 Task: In the Contact  Audrey_Davis@macys.com, Log Whatsapp with description: 'Engaged in a WhatsApp conversation with a lead regarding their specific needs.'; Add date: '8 September, 2023', attach the document: Terms_and_conditions.doc. Logged in from softage.10@softage.net
Action: Mouse moved to (70, 74)
Screenshot: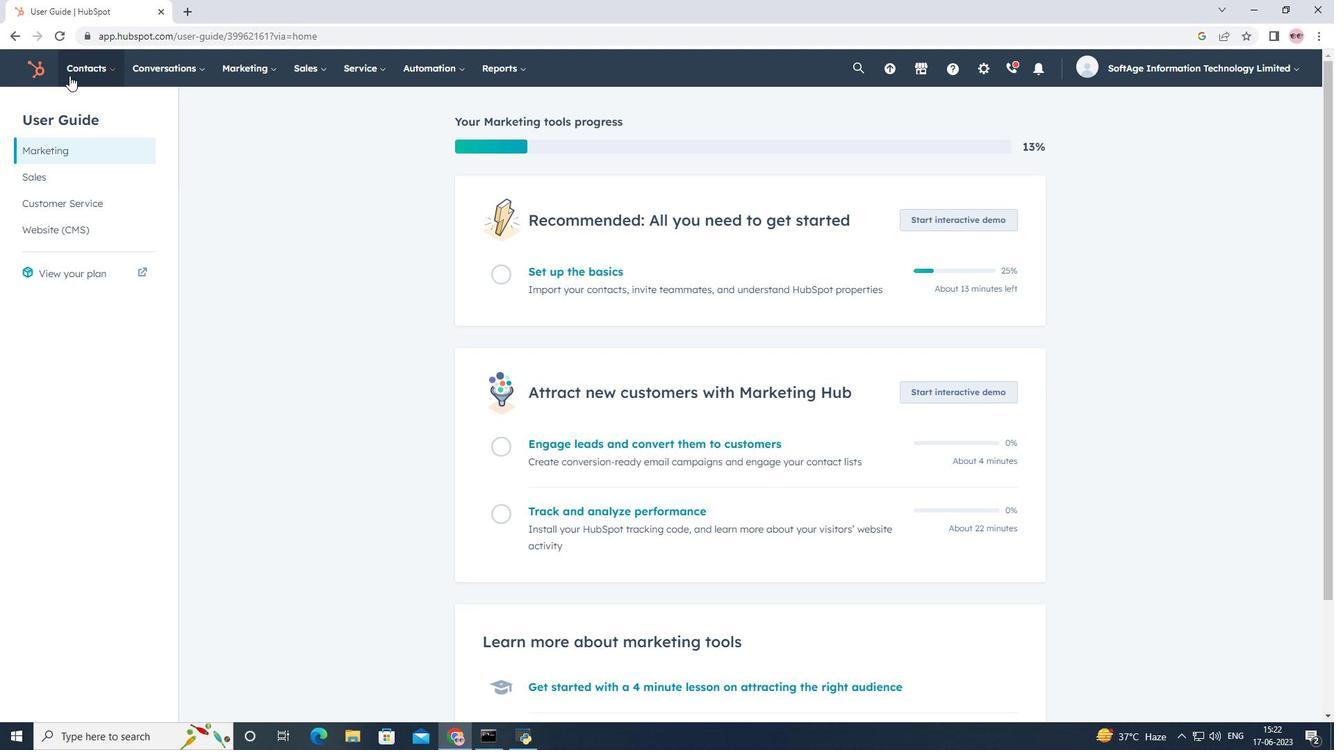 
Action: Mouse pressed left at (70, 74)
Screenshot: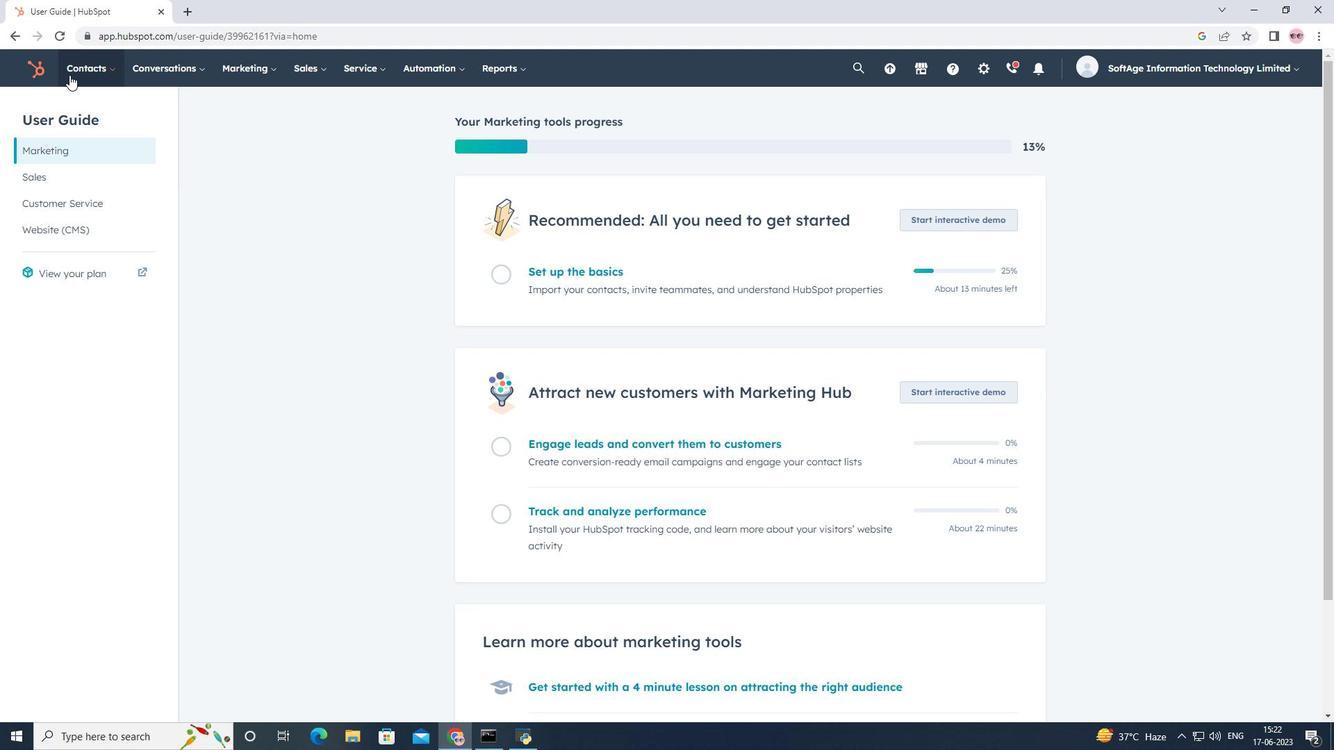 
Action: Mouse moved to (95, 118)
Screenshot: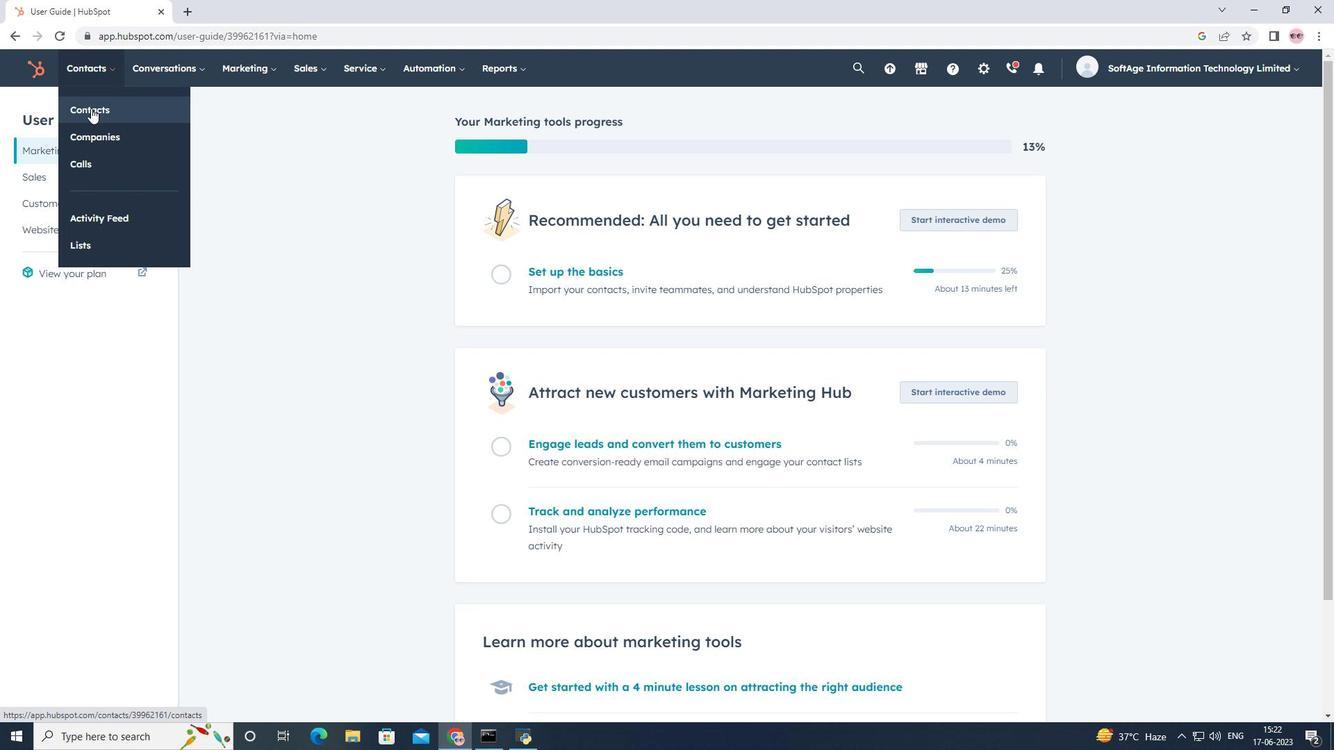 
Action: Mouse pressed left at (95, 118)
Screenshot: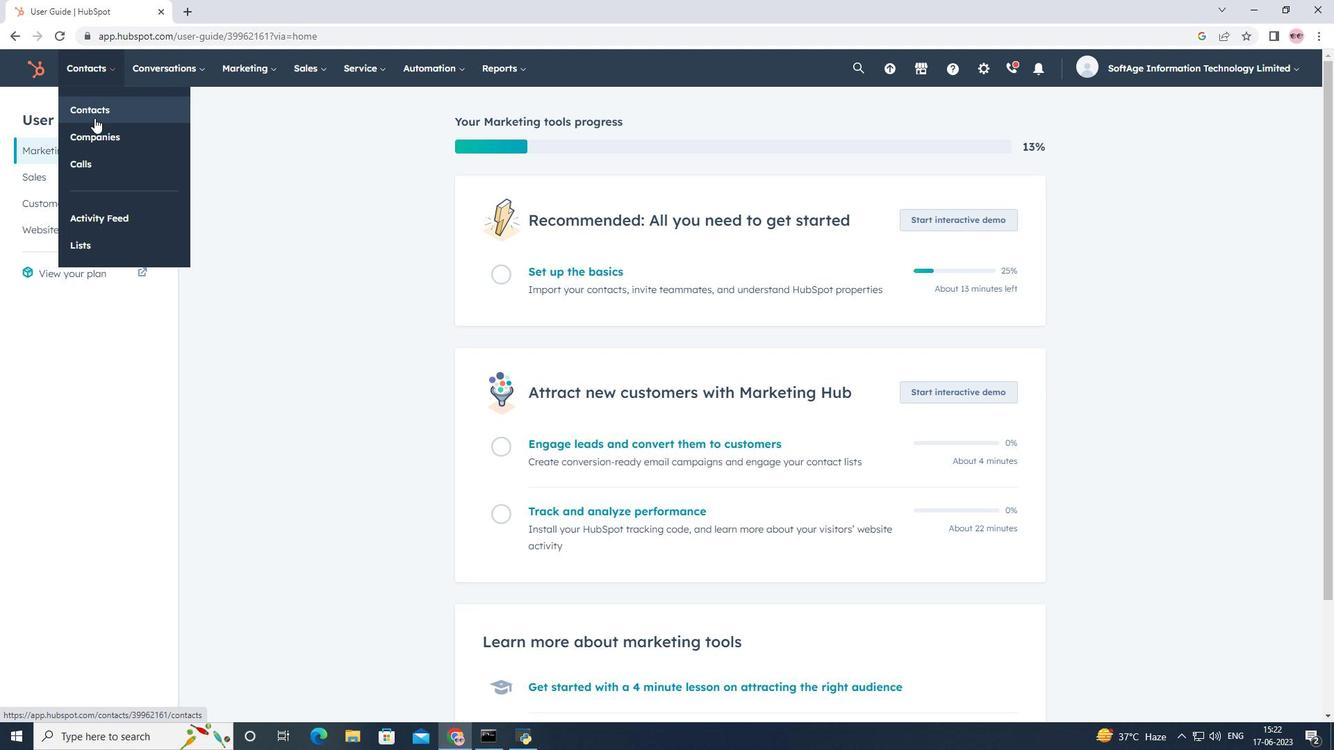 
Action: Mouse moved to (107, 223)
Screenshot: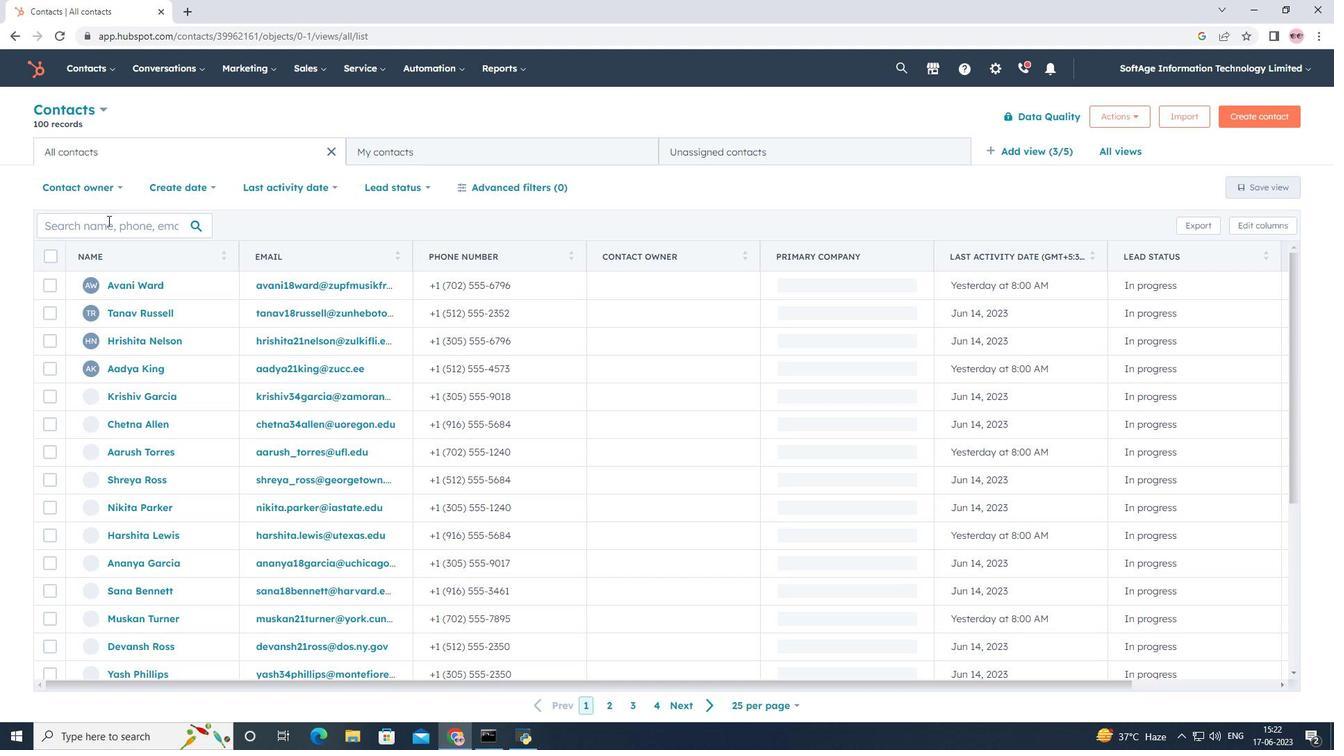 
Action: Mouse pressed left at (107, 223)
Screenshot: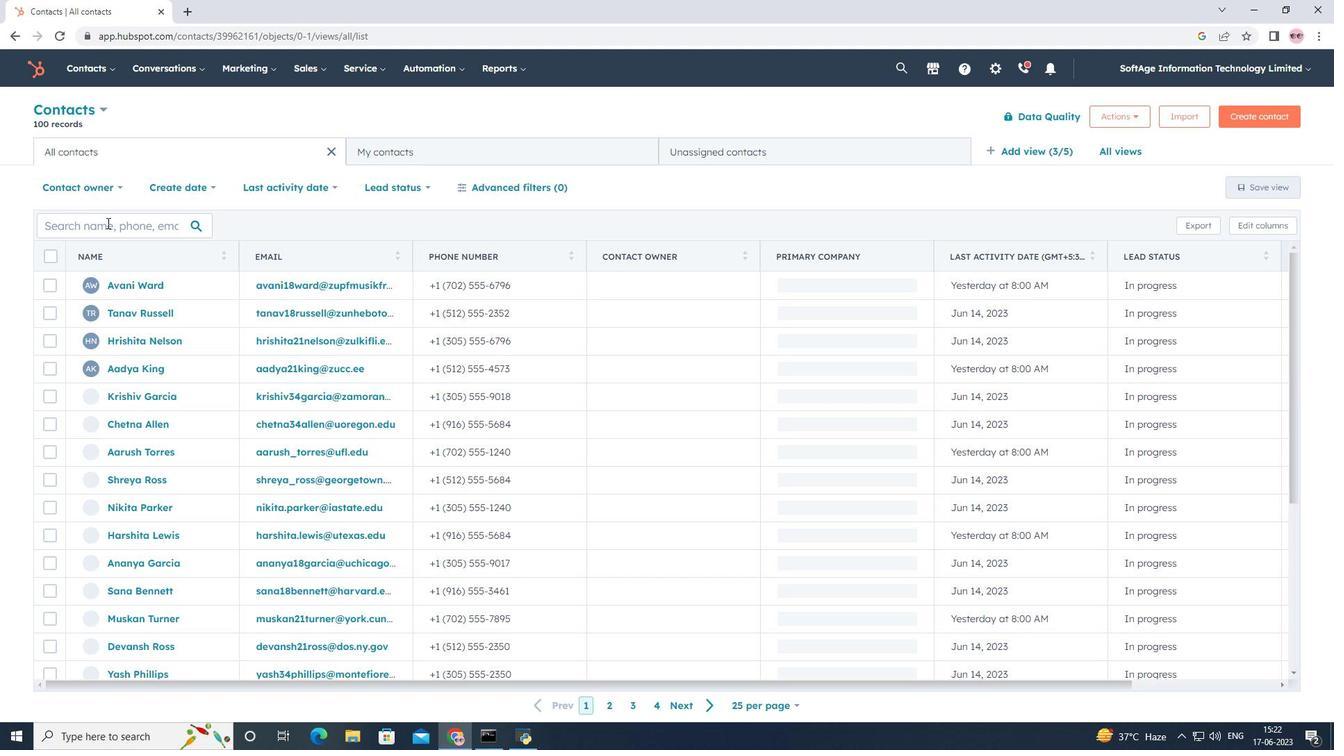 
Action: Key pressed <Key.shift>Audrey<Key.shift><Key.shift><Key.shift><Key.shift><Key.shift><Key.shift>_
Screenshot: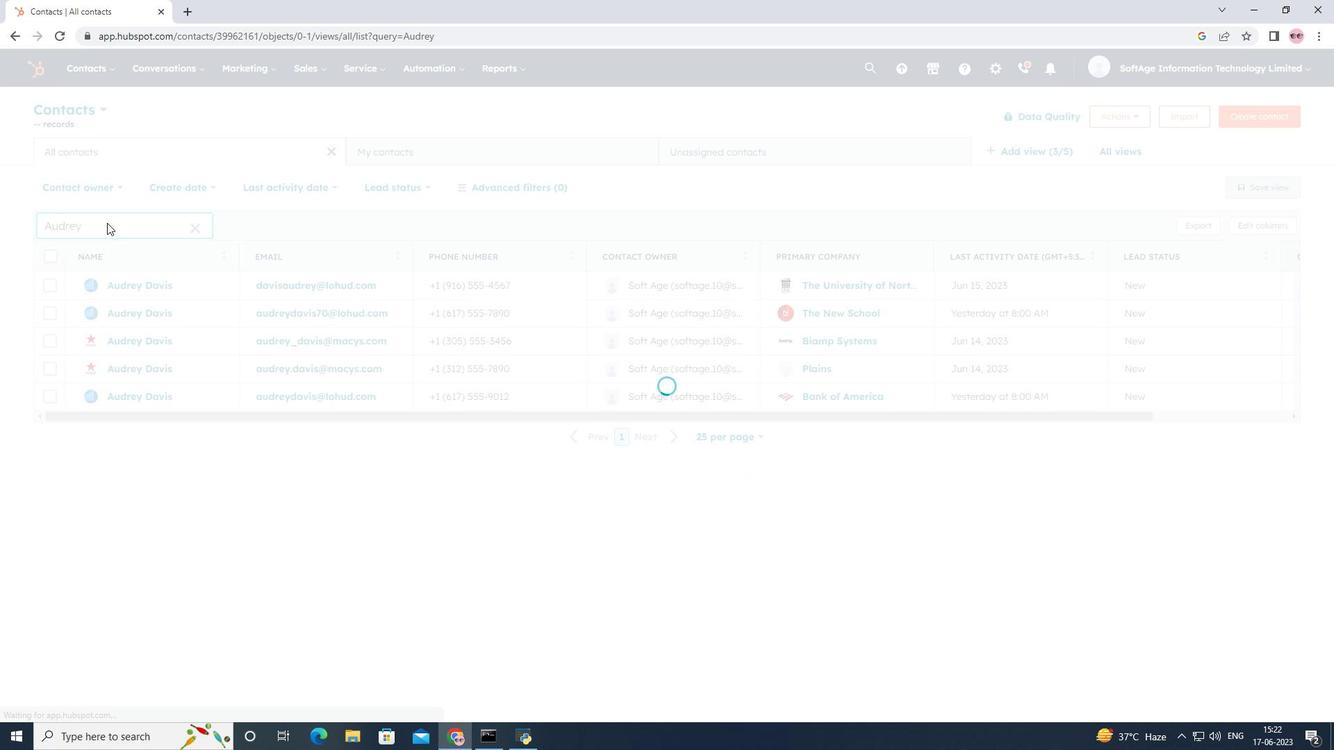 
Action: Mouse moved to (107, 223)
Screenshot: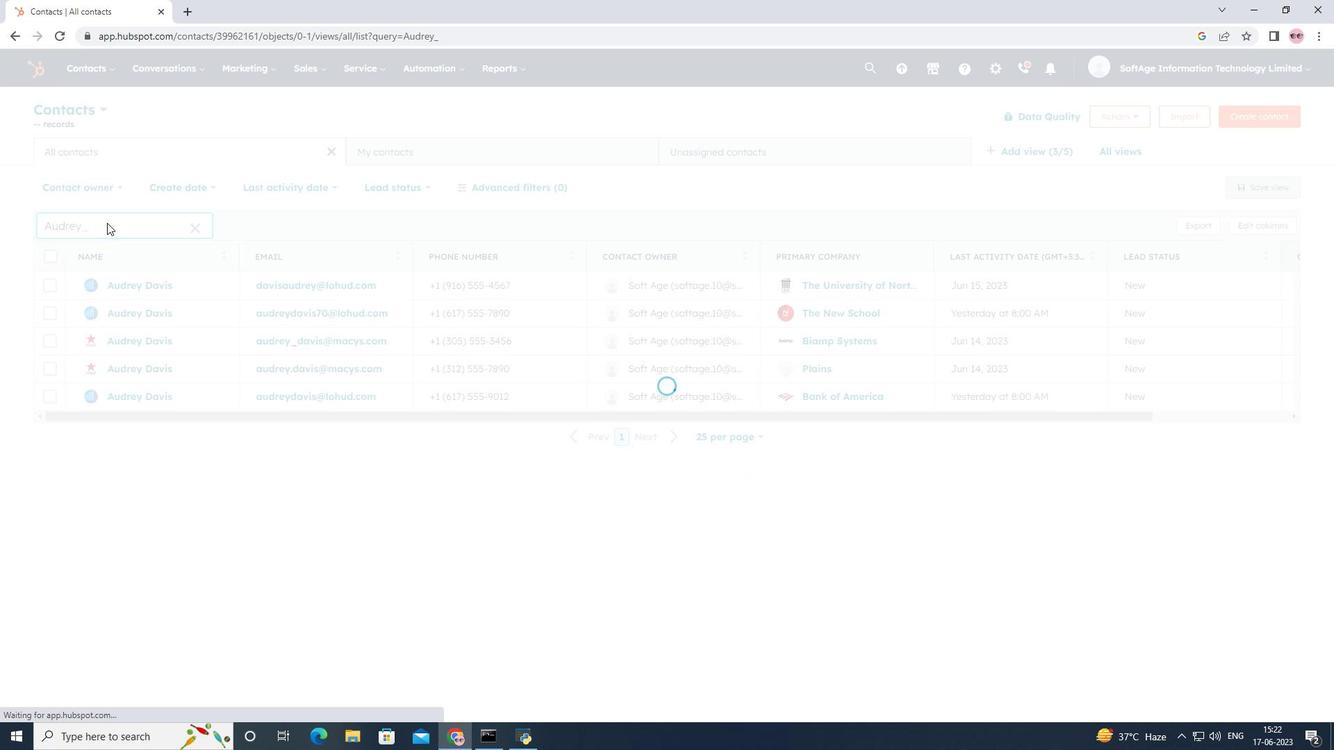 
Action: Key pressed <Key.shift><Key.shift><Key.shift><Key.shift><Key.shift><Key.shift><Key.shift><Key.shift><Key.shift><Key.shift><Key.shift><Key.shift><Key.shift><Key.shift>Davis<Key.shift>@macys.com
Screenshot: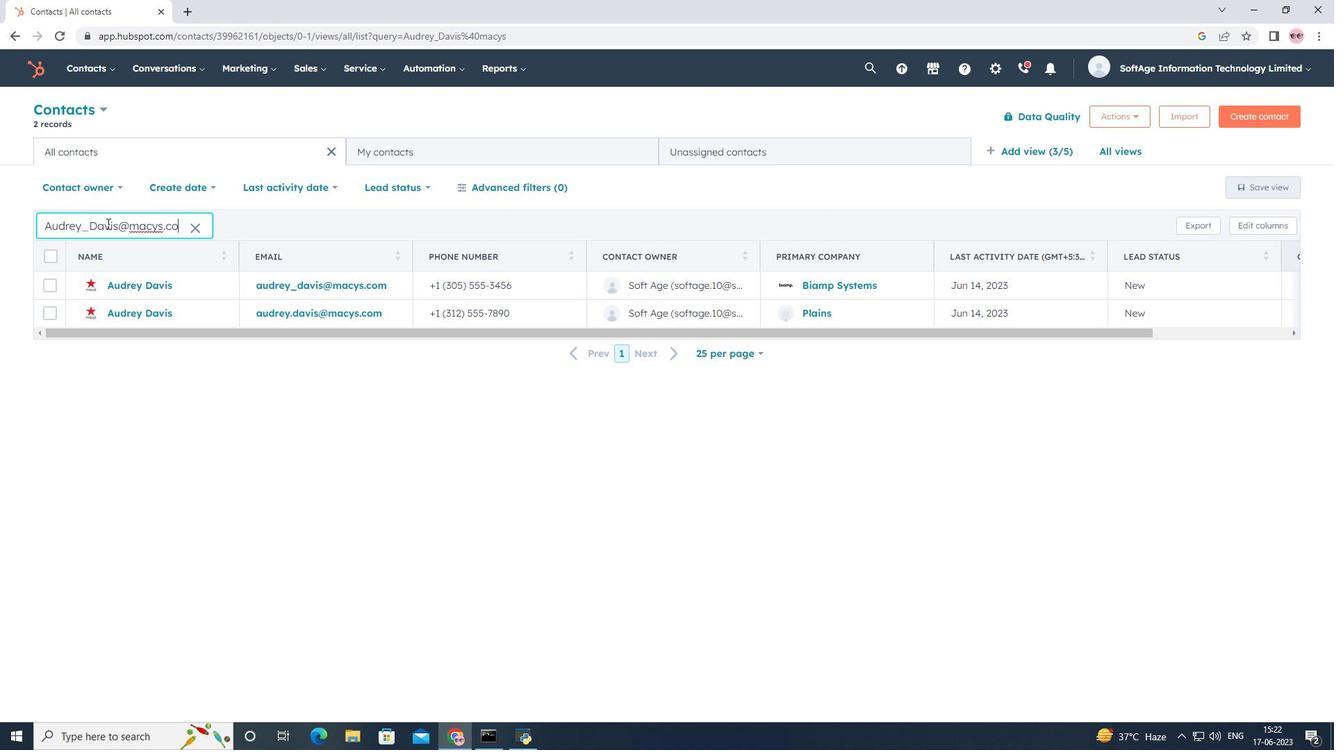 
Action: Mouse moved to (117, 282)
Screenshot: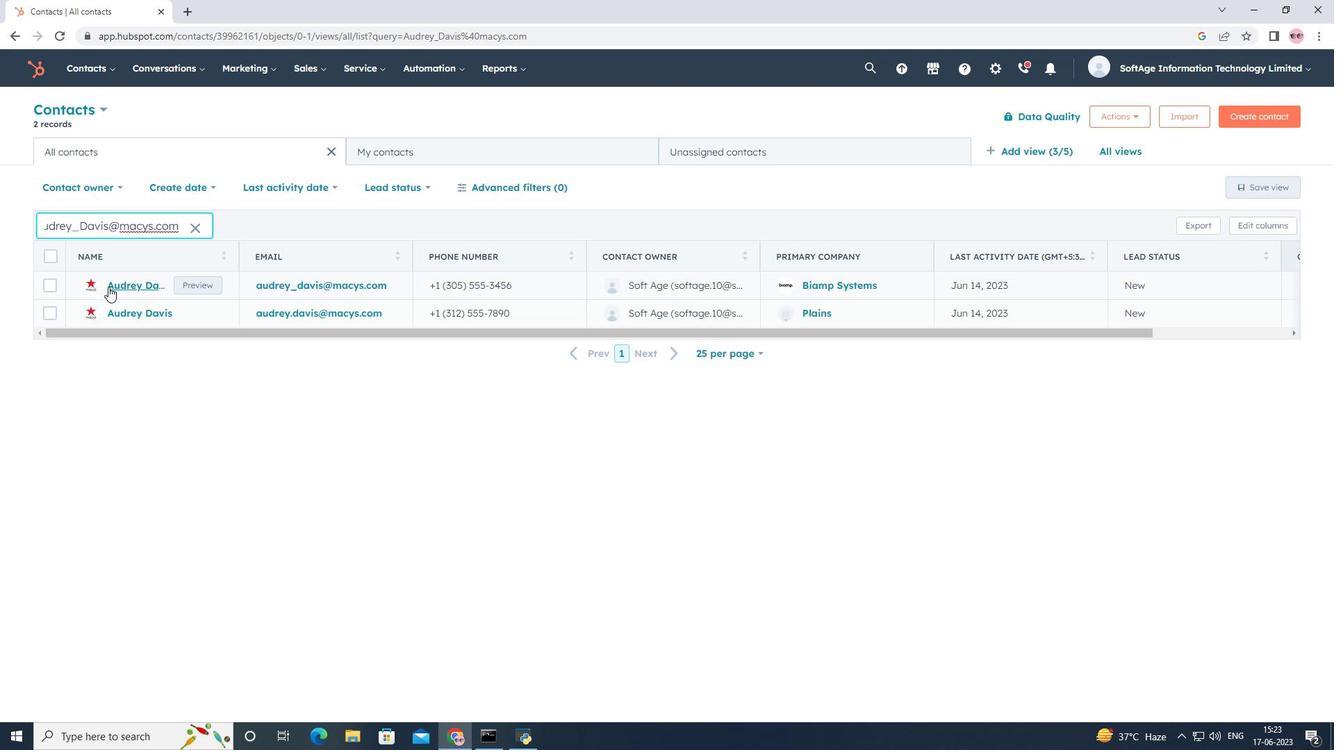 
Action: Mouse pressed left at (117, 282)
Screenshot: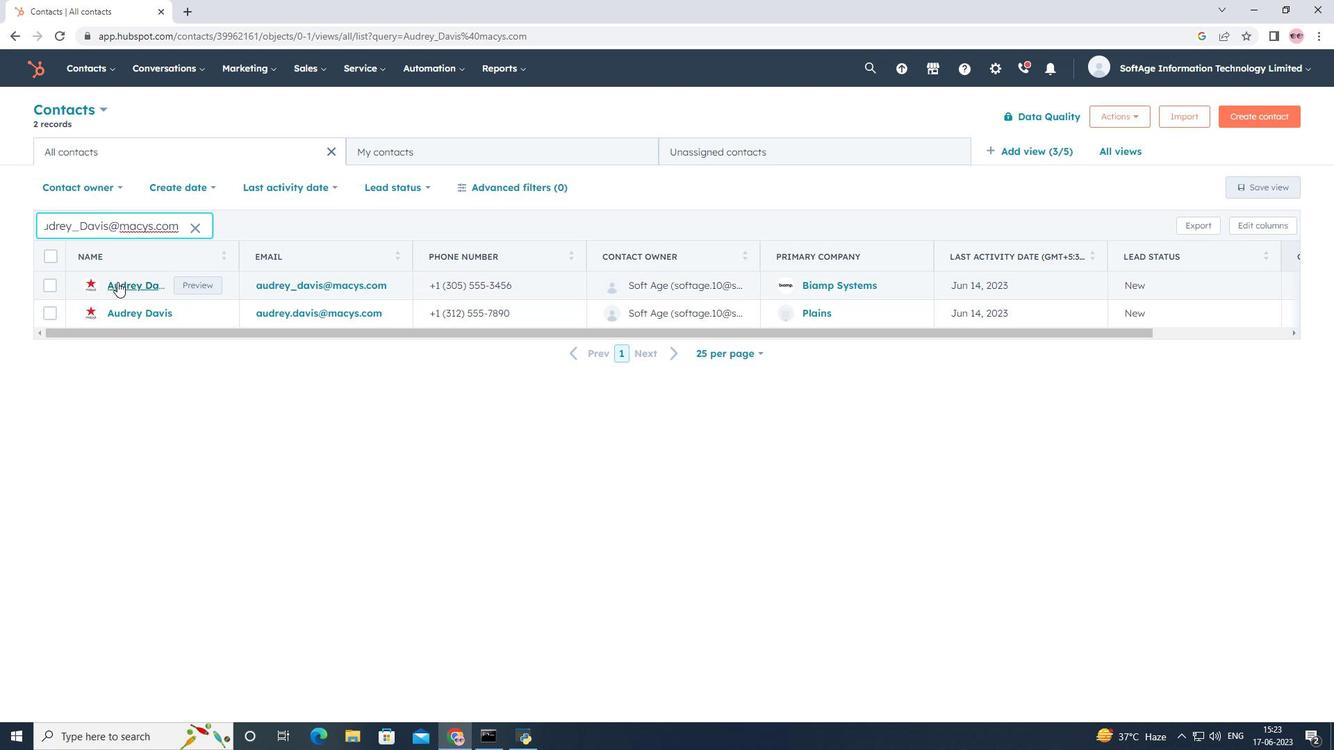 
Action: Mouse moved to (268, 220)
Screenshot: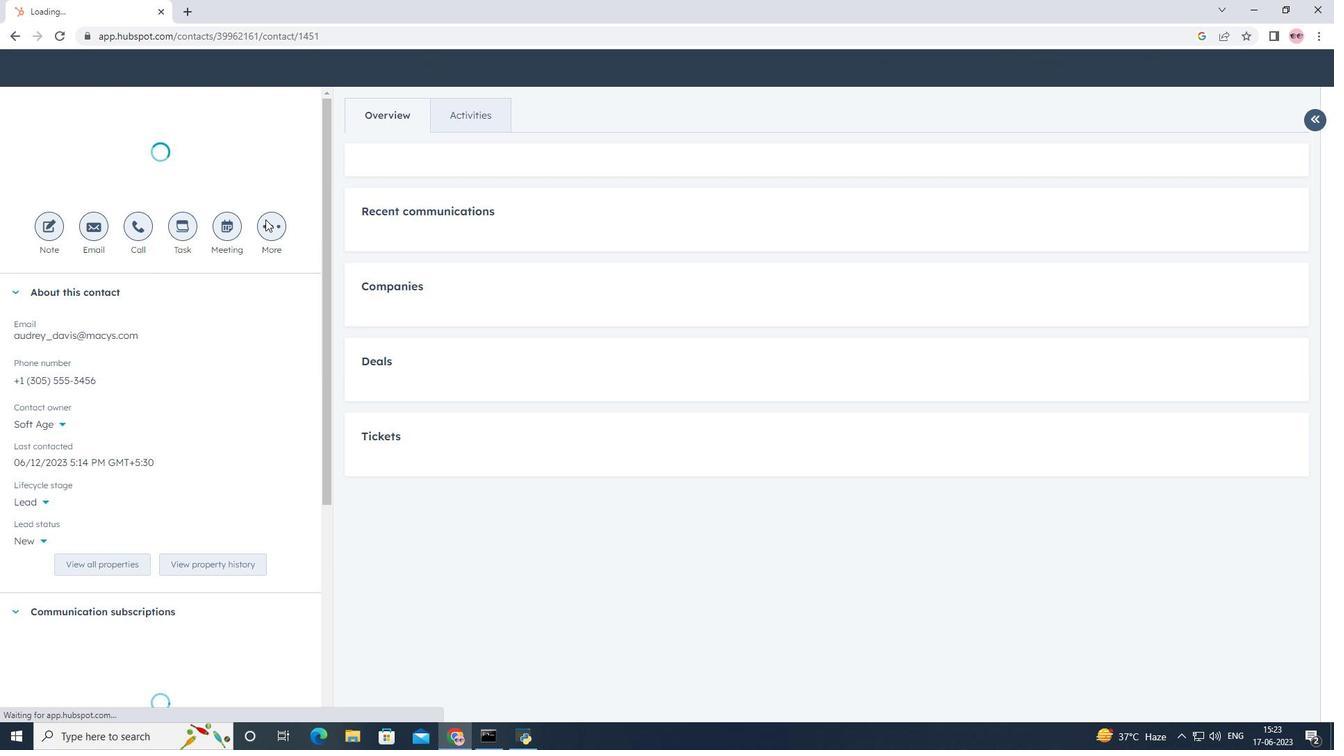 
Action: Mouse pressed left at (268, 220)
Screenshot: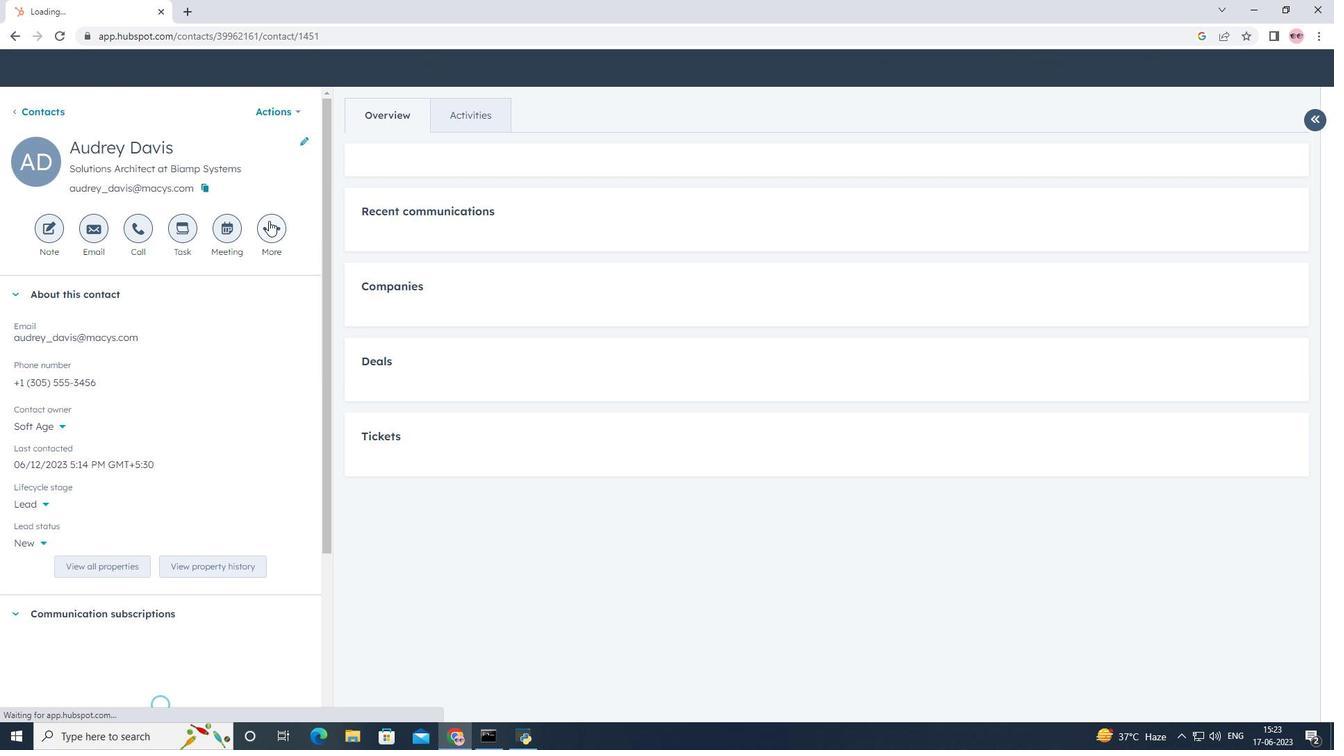 
Action: Mouse moved to (278, 318)
Screenshot: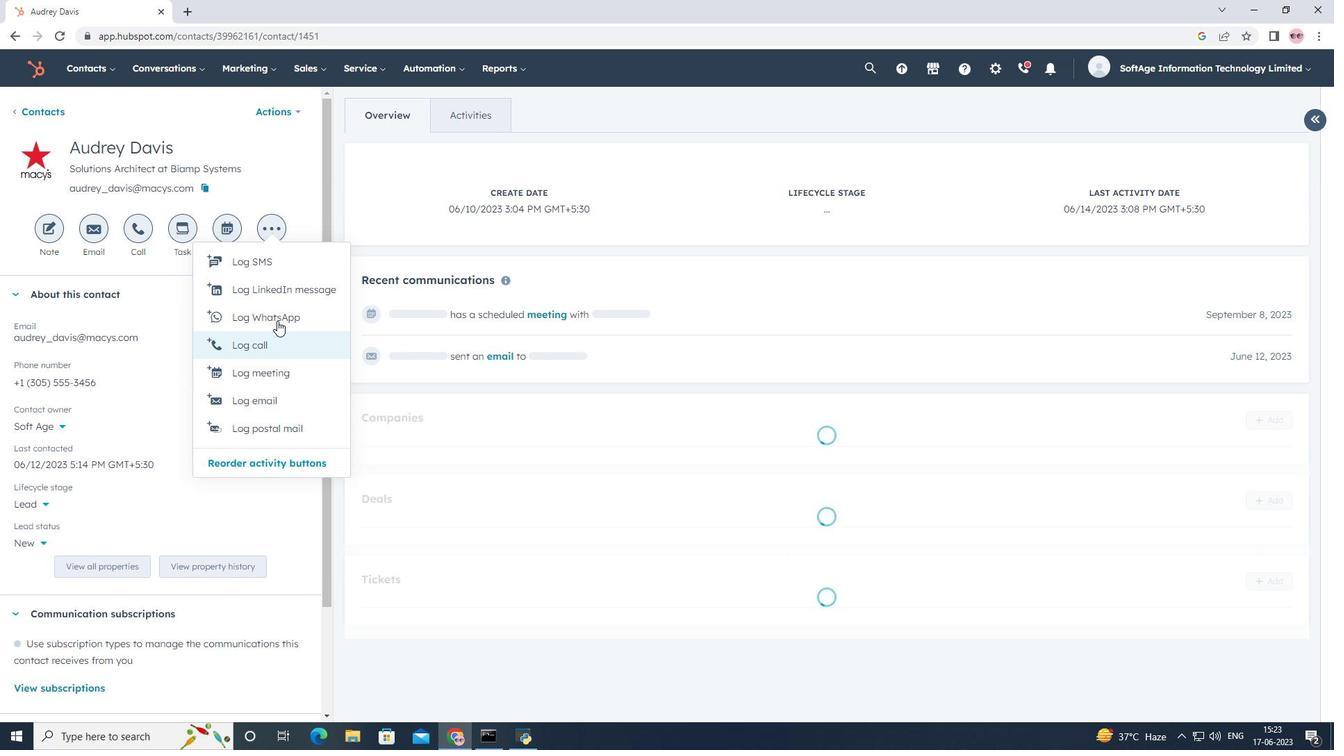 
Action: Mouse pressed left at (278, 318)
Screenshot: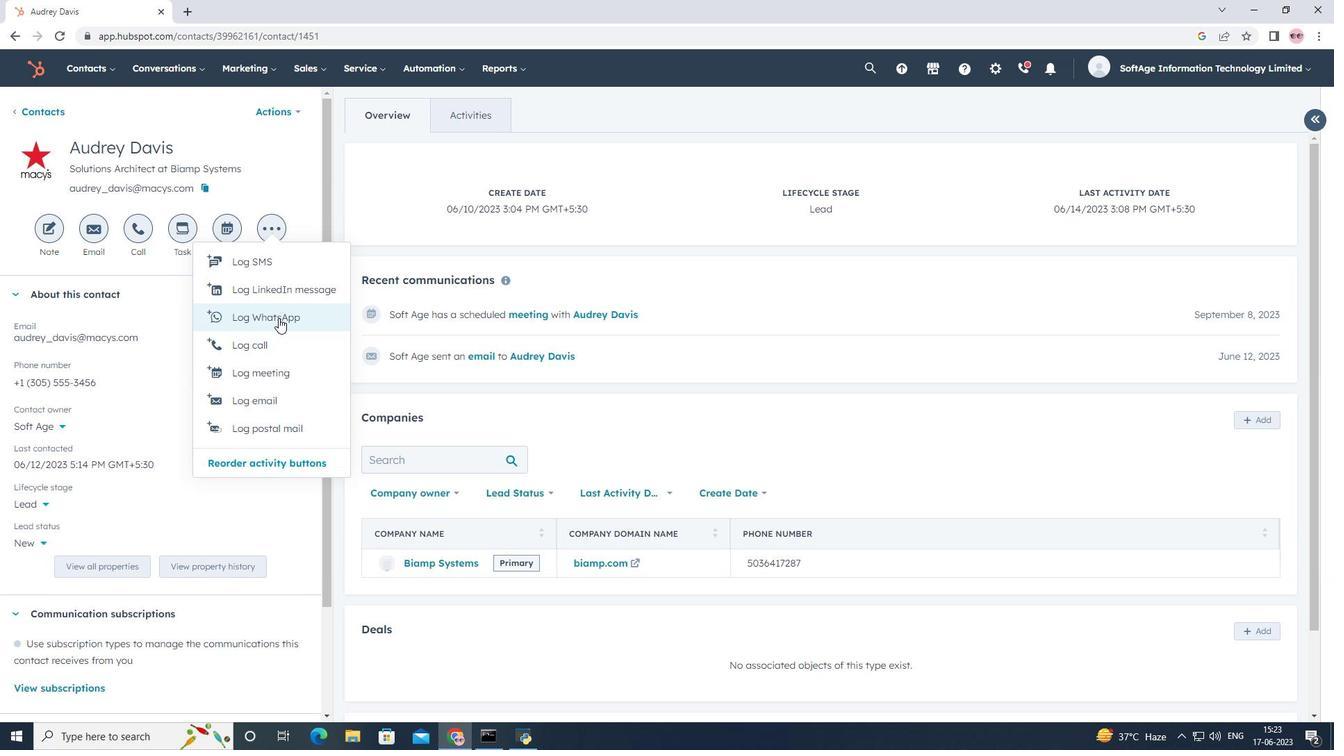 
Action: Mouse moved to (818, 534)
Screenshot: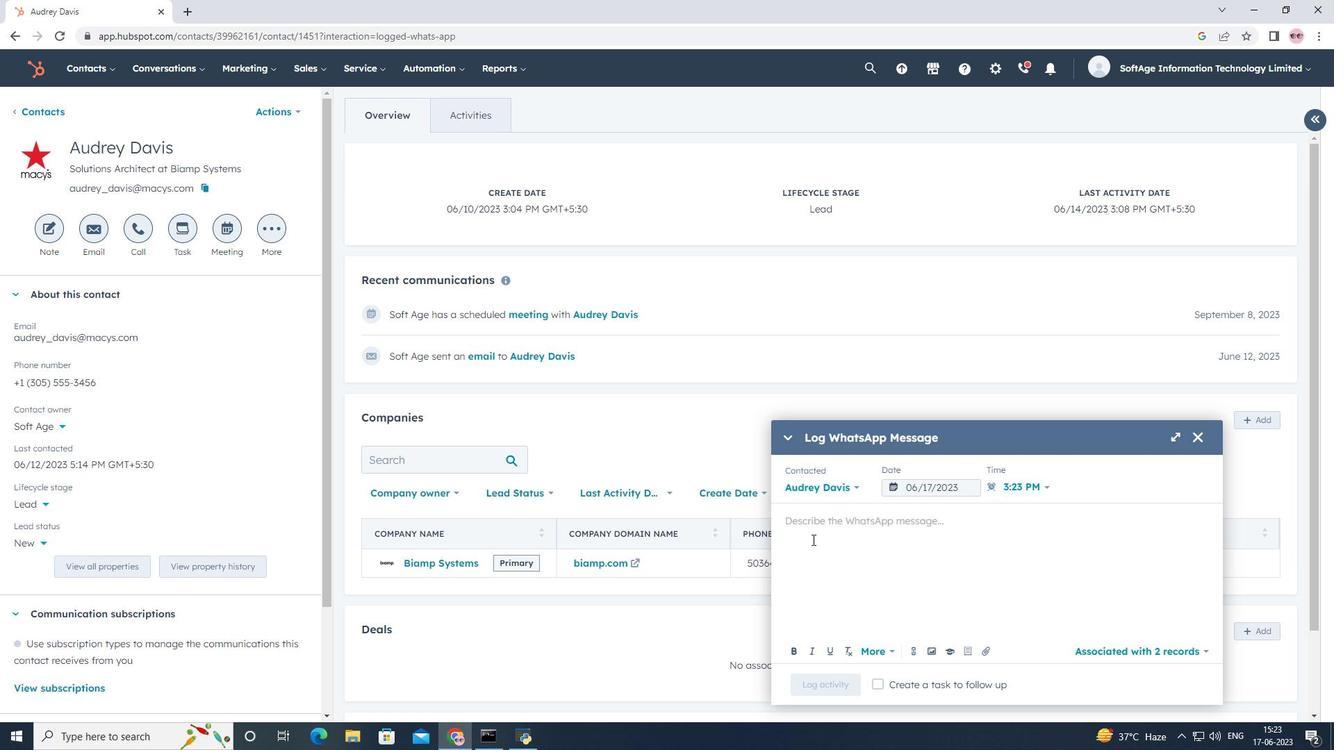 
Action: Mouse pressed left at (818, 534)
Screenshot: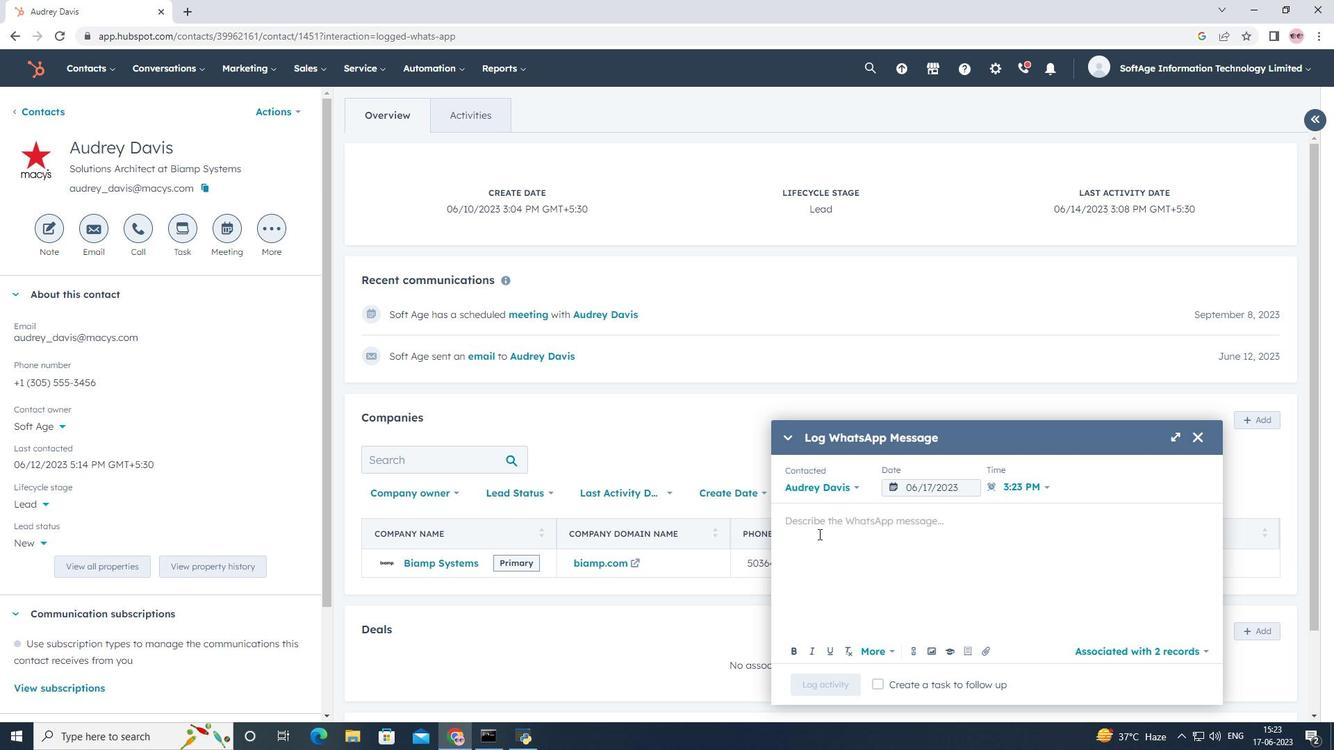 
Action: Key pressed <Key.shift>Engaged<Key.space>in<Key.space>a<Key.space><Key.shift>Whats<Key.shift>App<Key.space><Key.shift>conversation<Key.space>with<Key.space>a<Key.space>lead<Key.space><Key.shift>regarding<Key.space>their<Key.space>specific<Key.space>needs.
Screenshot: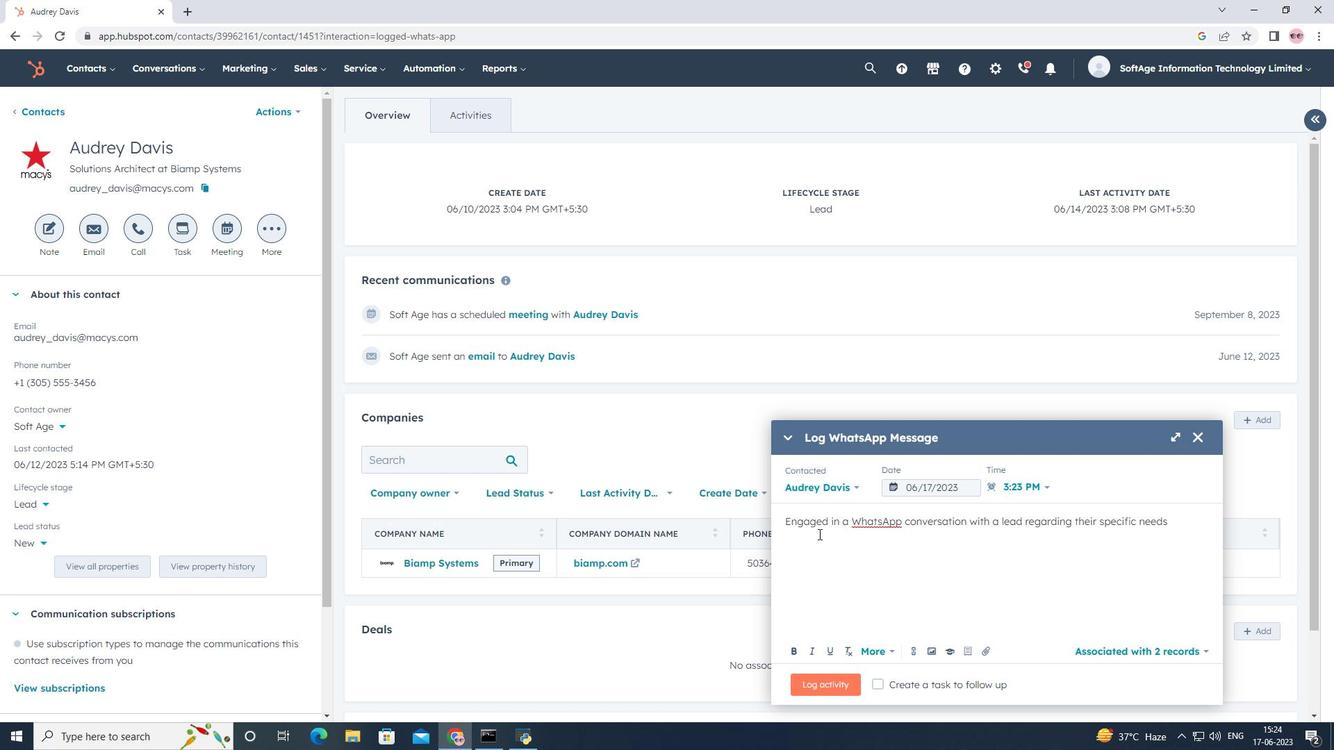 
Action: Mouse moved to (927, 489)
Screenshot: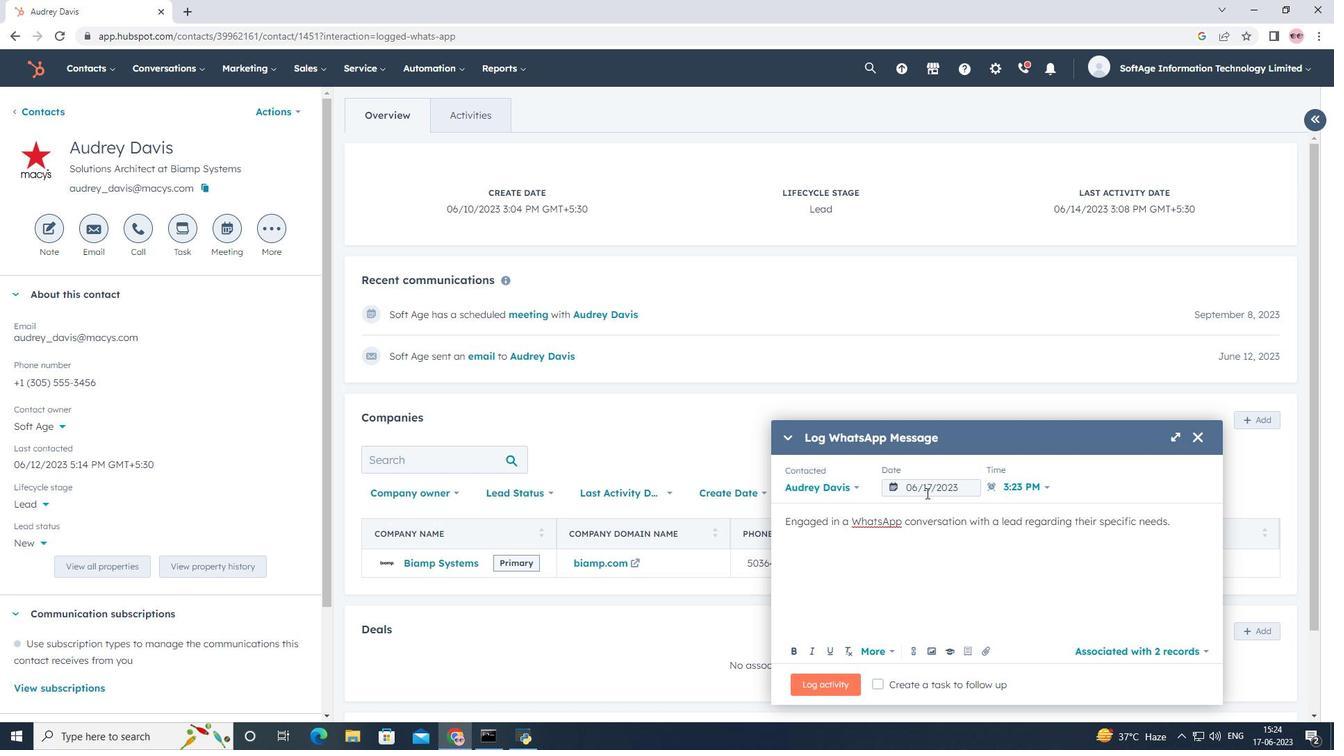 
Action: Mouse pressed left at (927, 489)
Screenshot: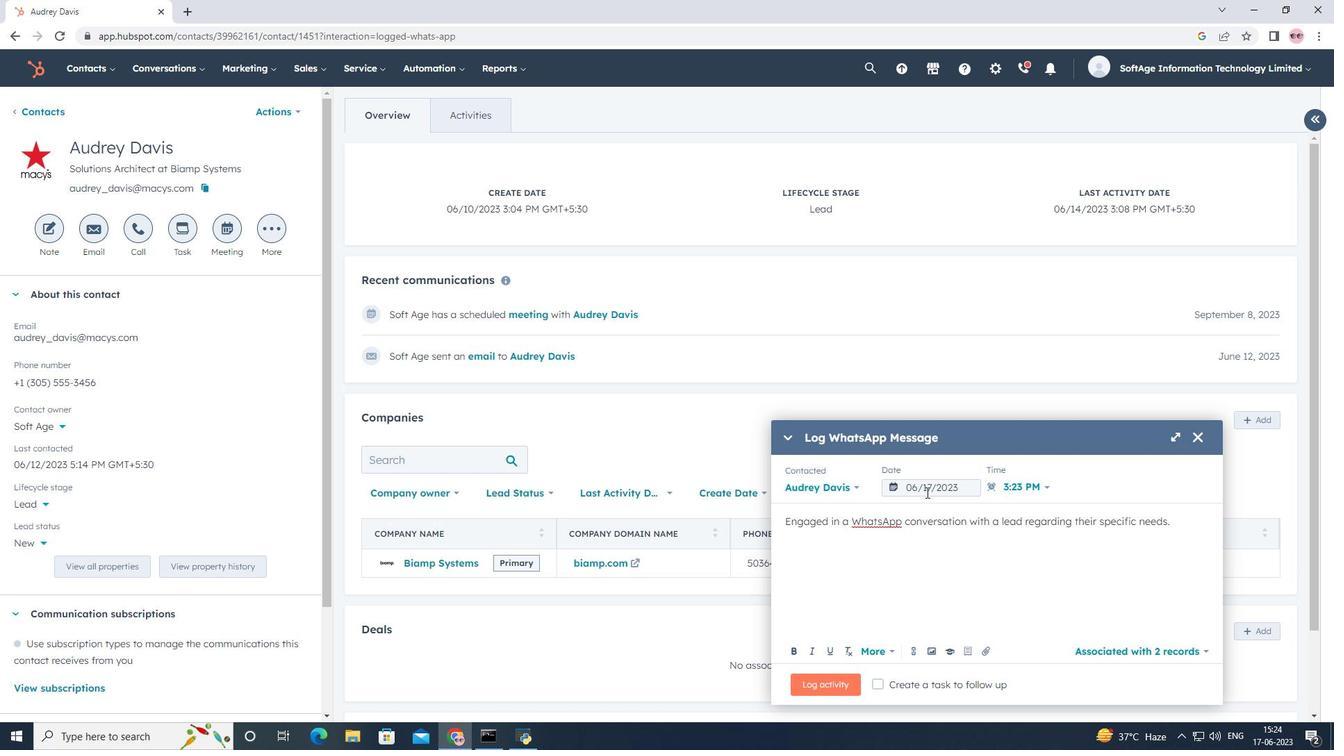 
Action: Mouse moved to (1061, 266)
Screenshot: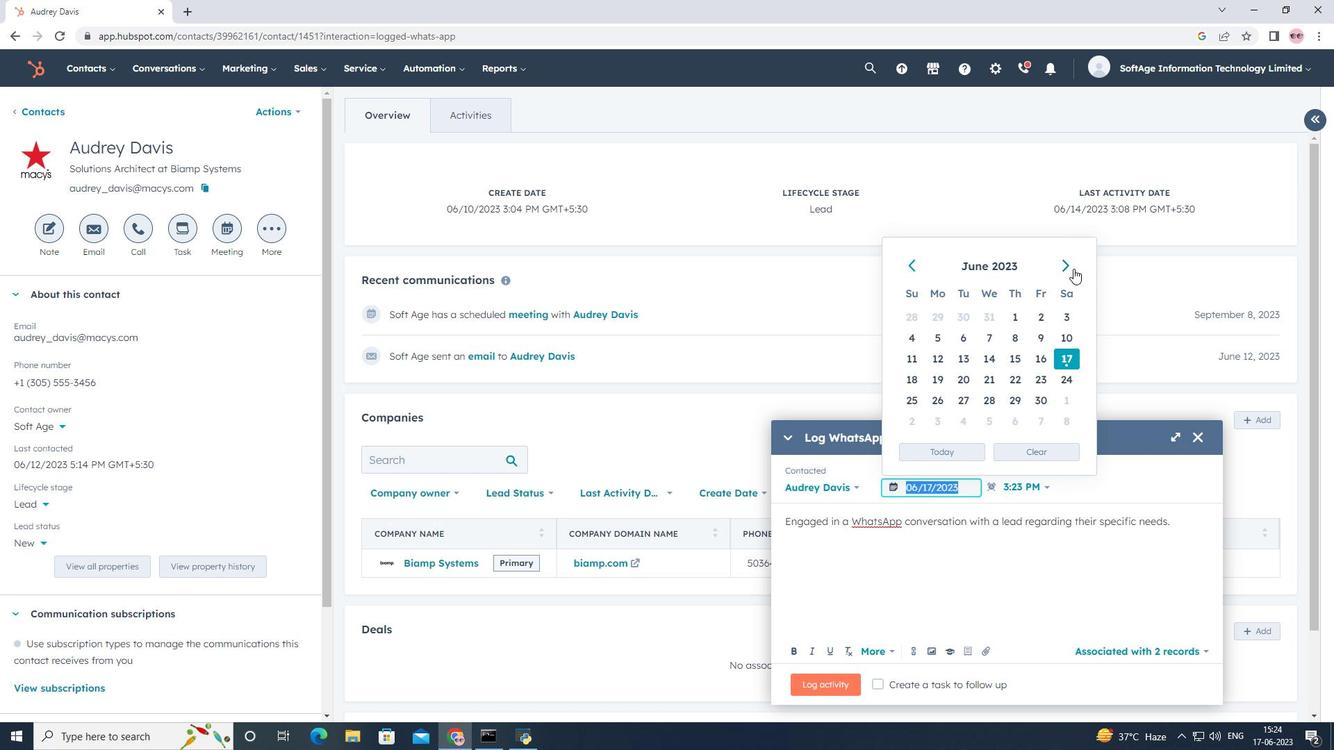 
Action: Mouse pressed left at (1061, 266)
Screenshot: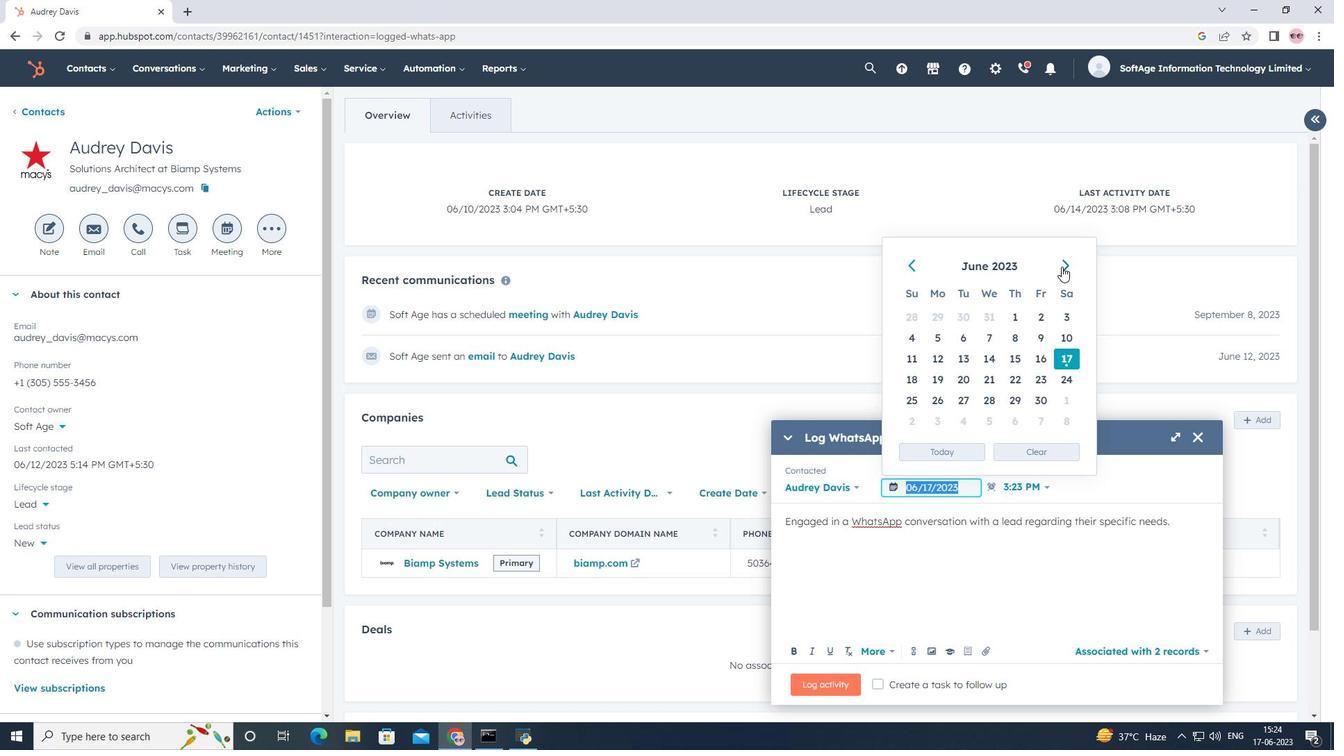 
Action: Mouse pressed left at (1061, 266)
Screenshot: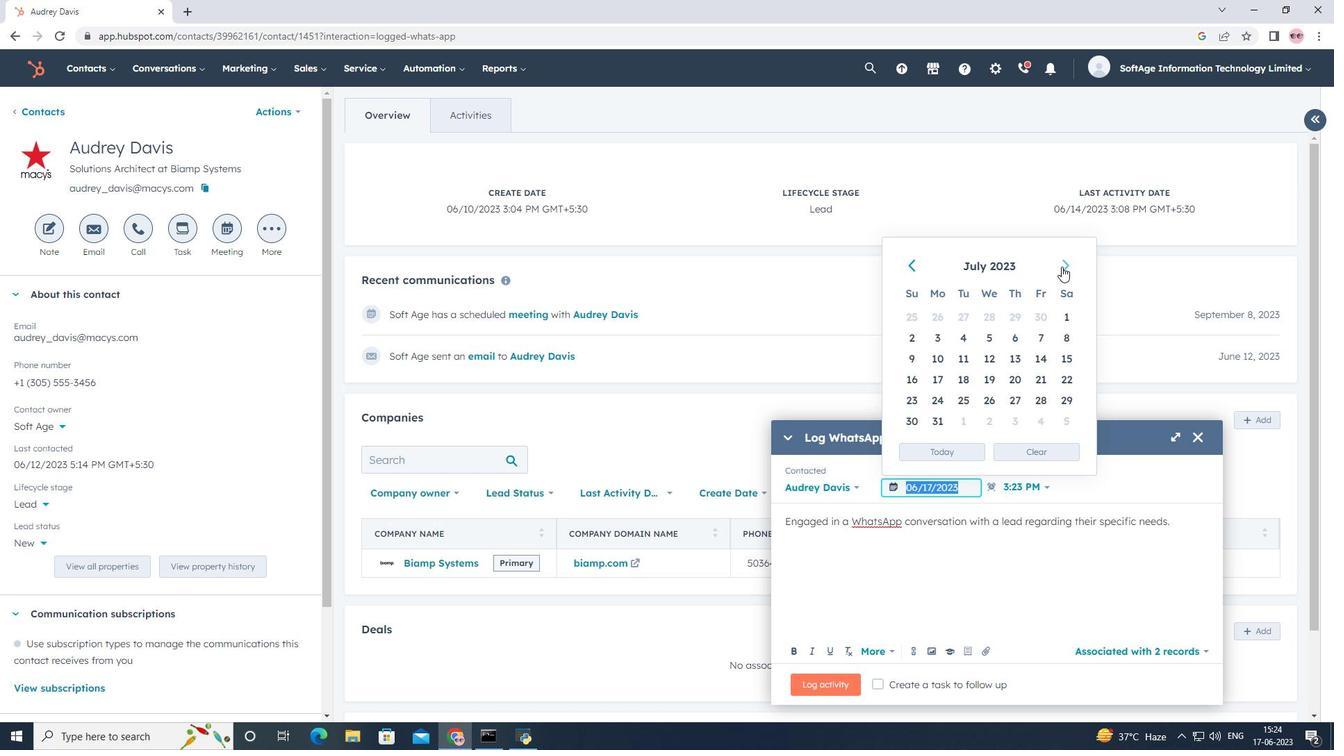 
Action: Mouse pressed left at (1061, 266)
Screenshot: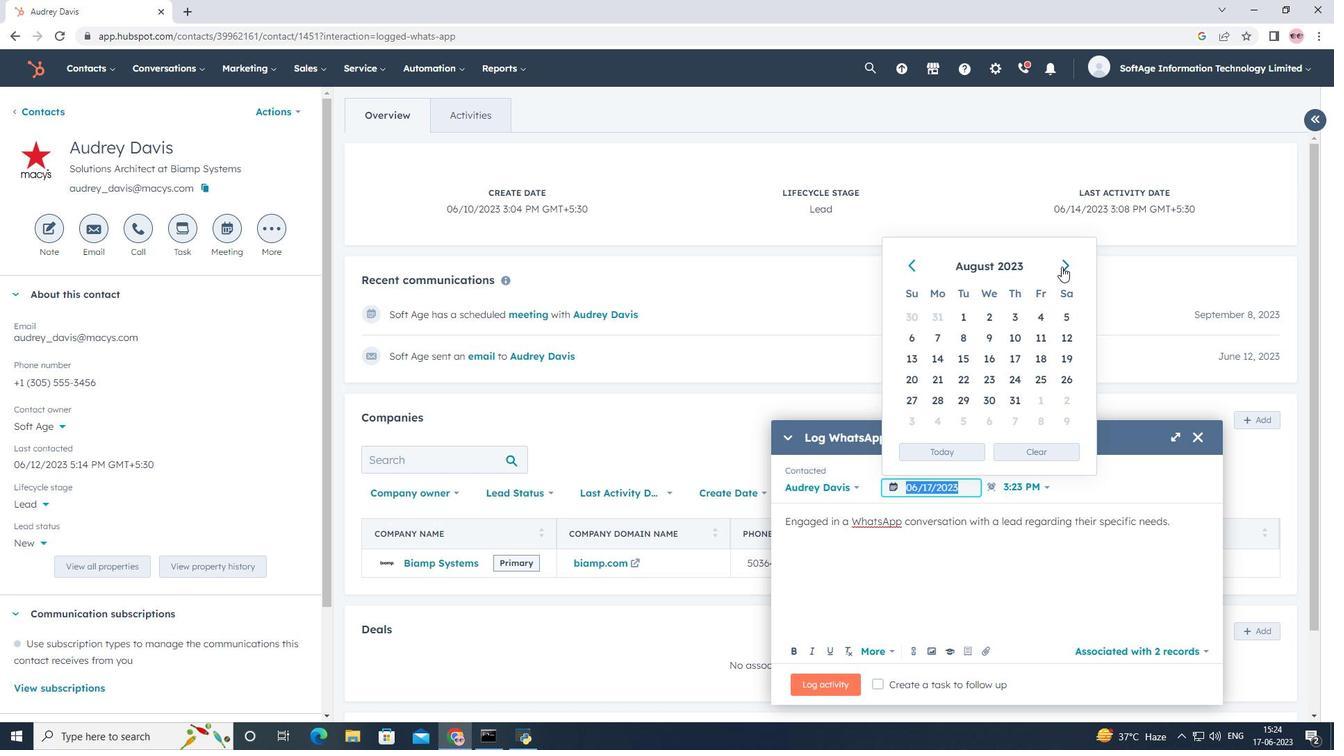 
Action: Mouse moved to (1038, 332)
Screenshot: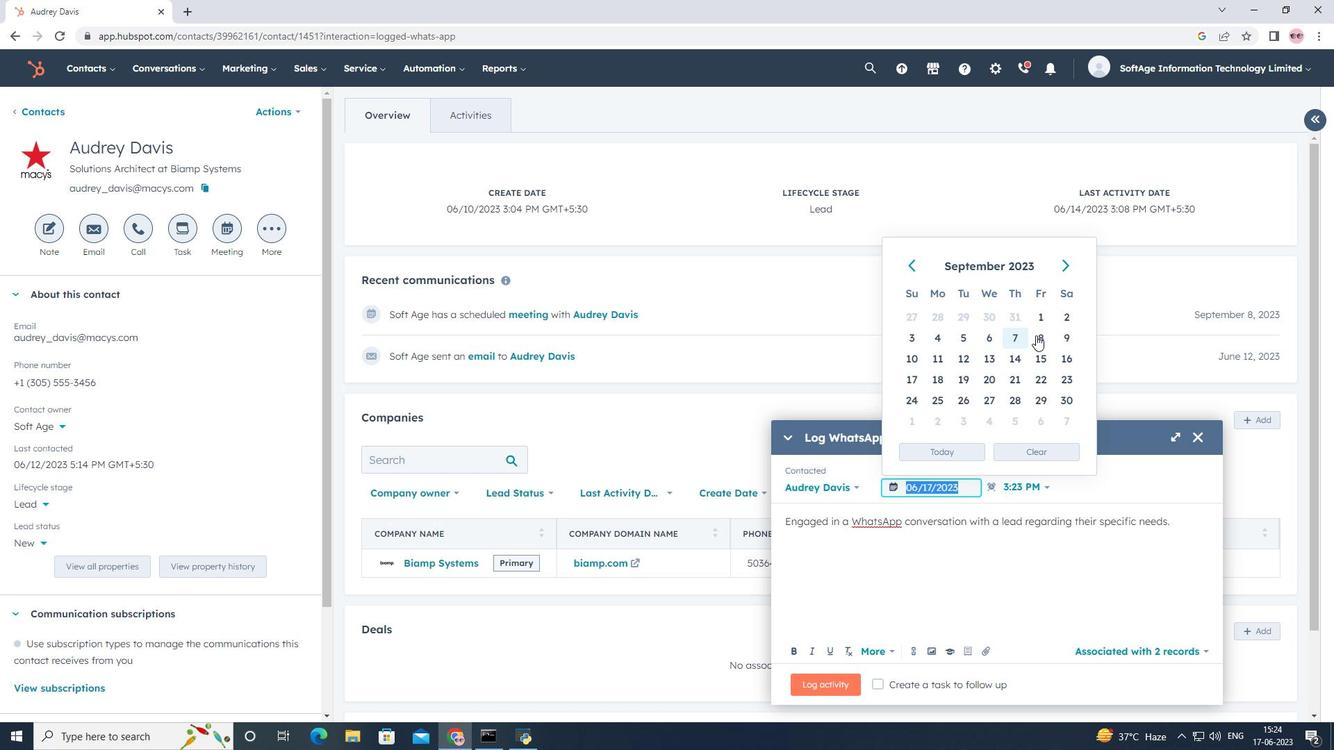 
Action: Mouse pressed left at (1038, 332)
Screenshot: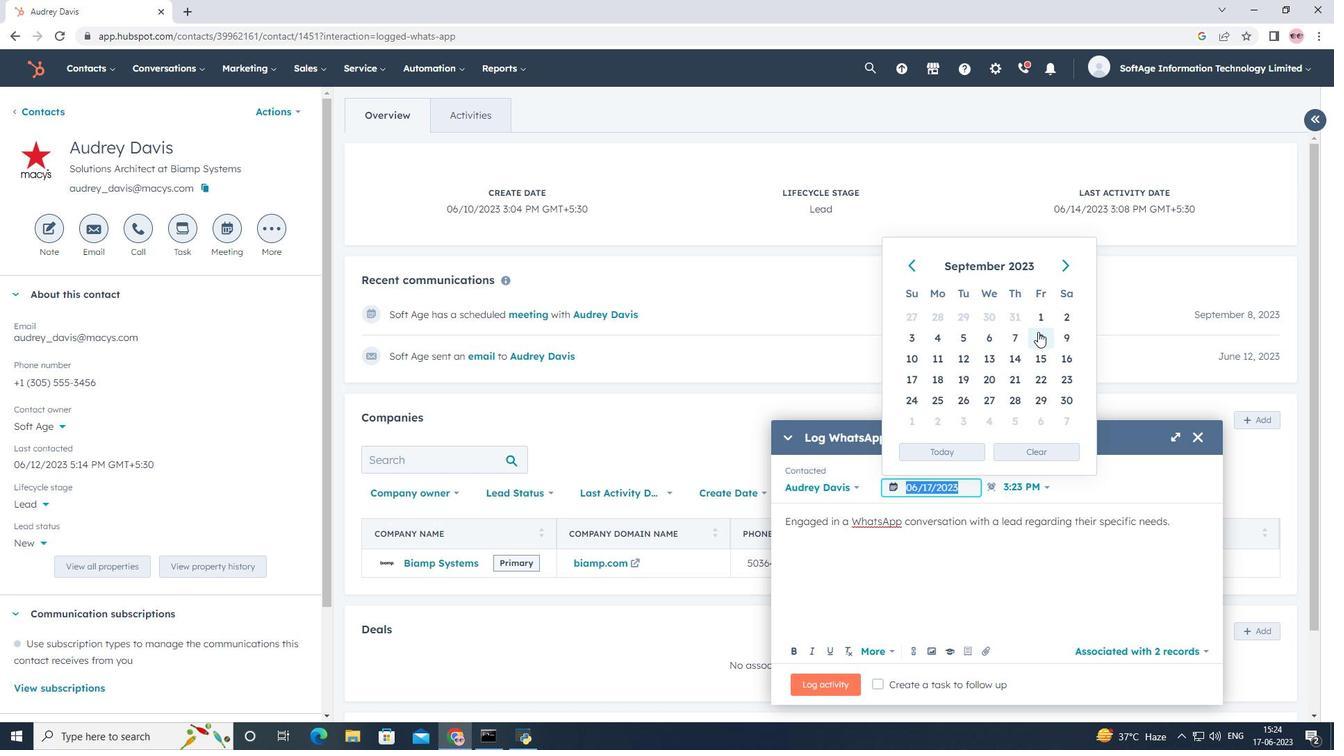 
Action: Mouse moved to (984, 654)
Screenshot: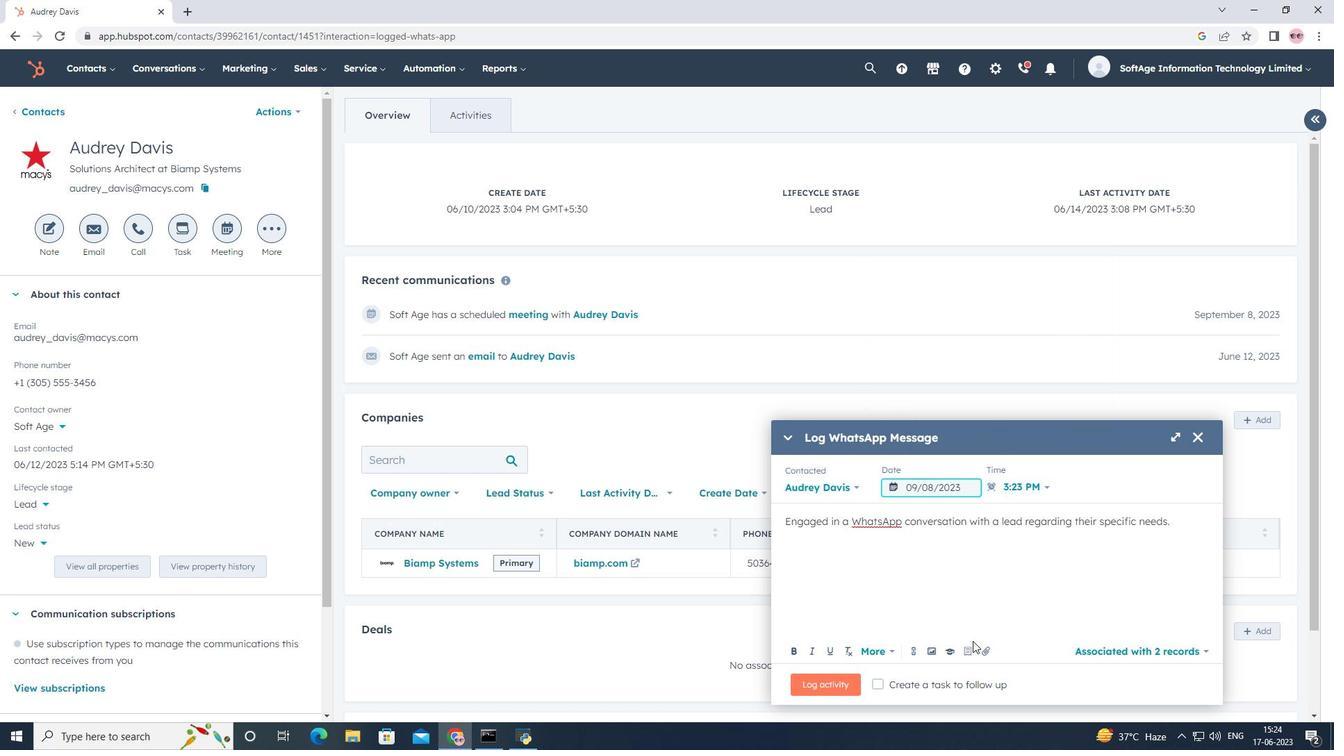 
Action: Mouse pressed left at (984, 654)
Screenshot: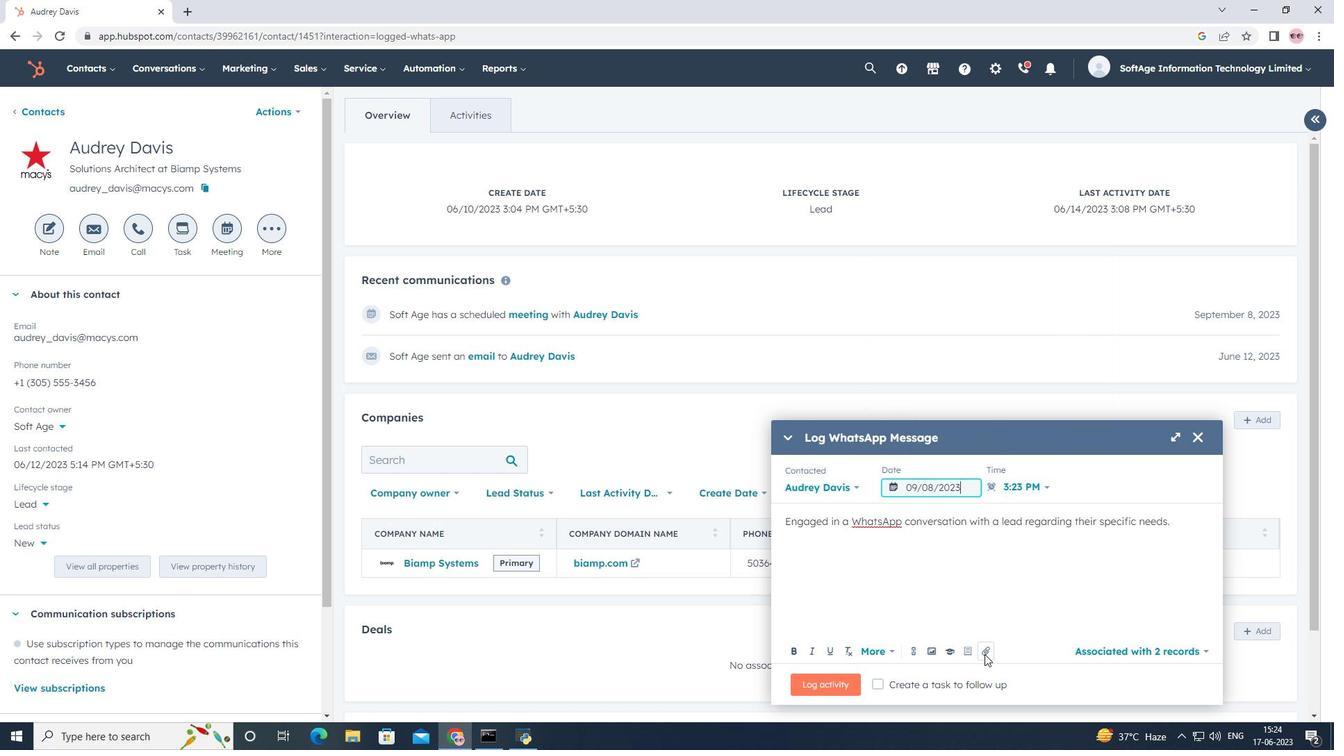 
Action: Mouse moved to (976, 608)
Screenshot: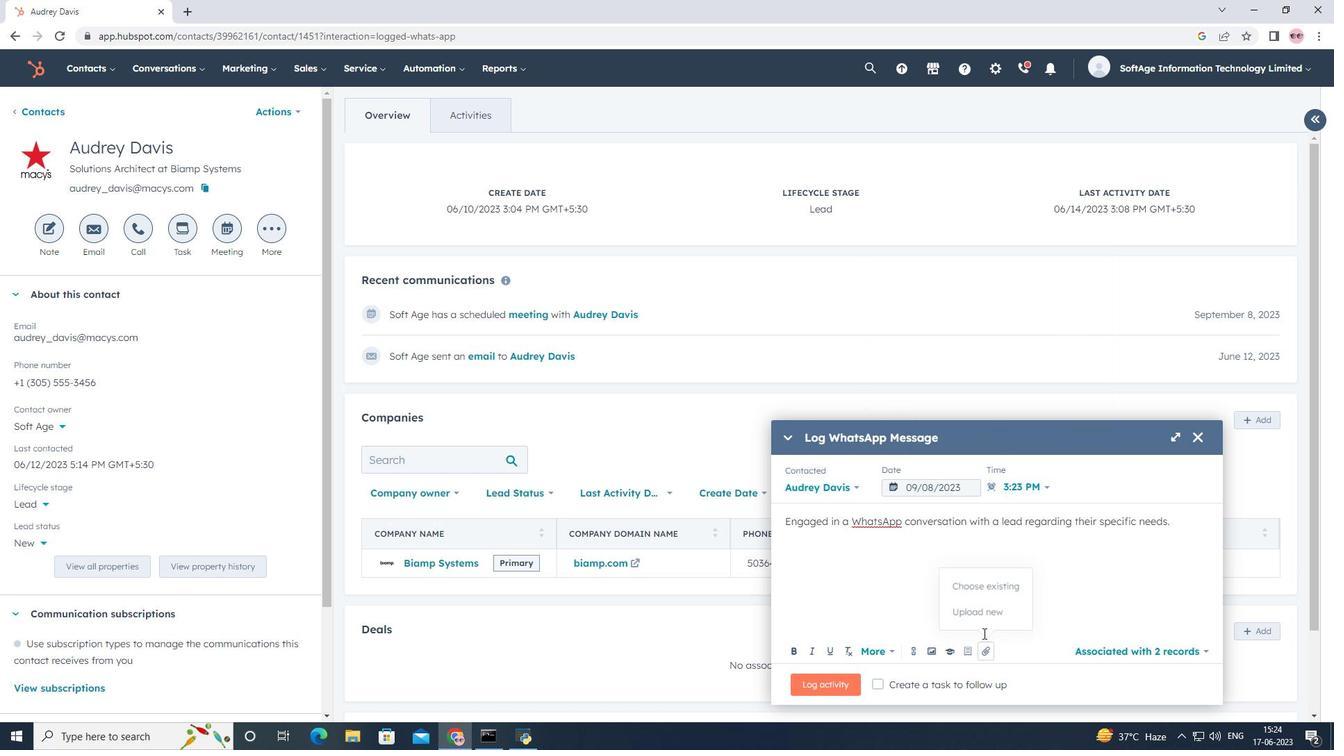 
Action: Mouse pressed left at (976, 608)
Screenshot: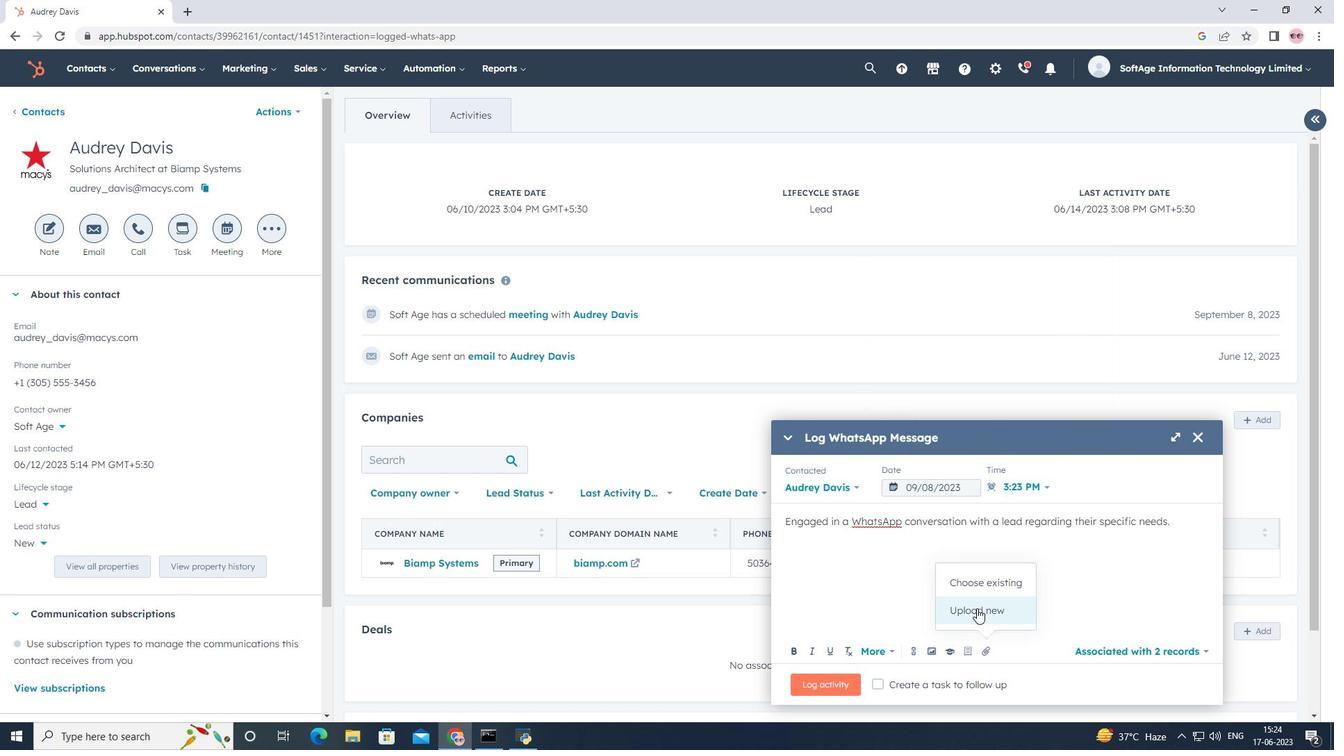 
Action: Mouse moved to (191, 132)
Screenshot: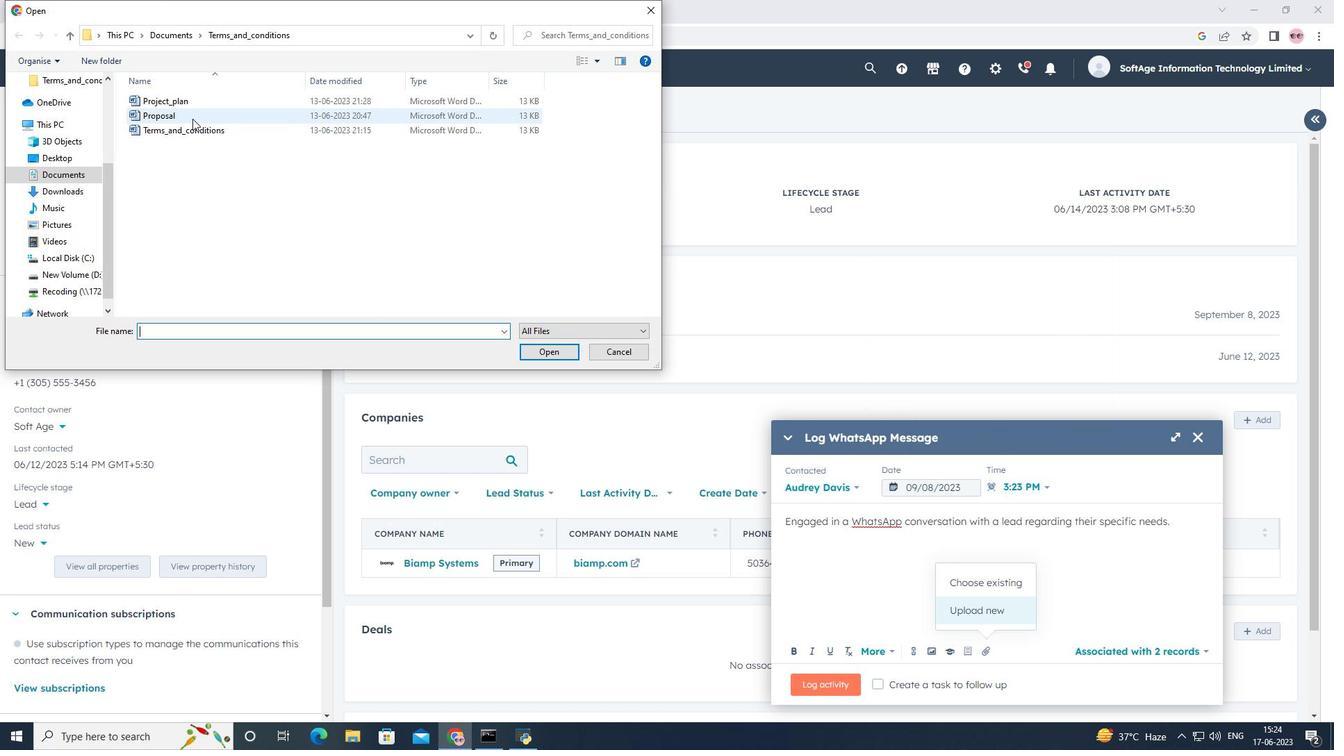 
Action: Mouse pressed left at (191, 132)
Screenshot: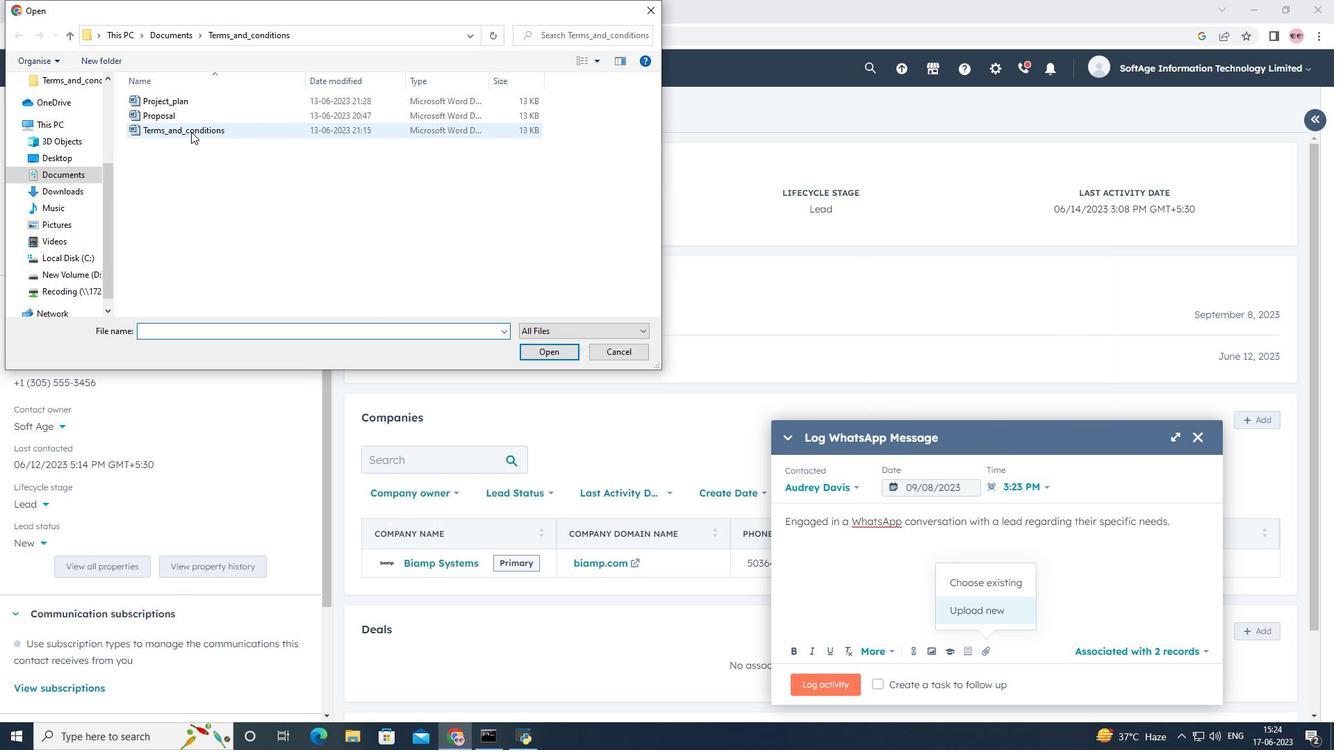 
Action: Mouse moved to (537, 349)
Screenshot: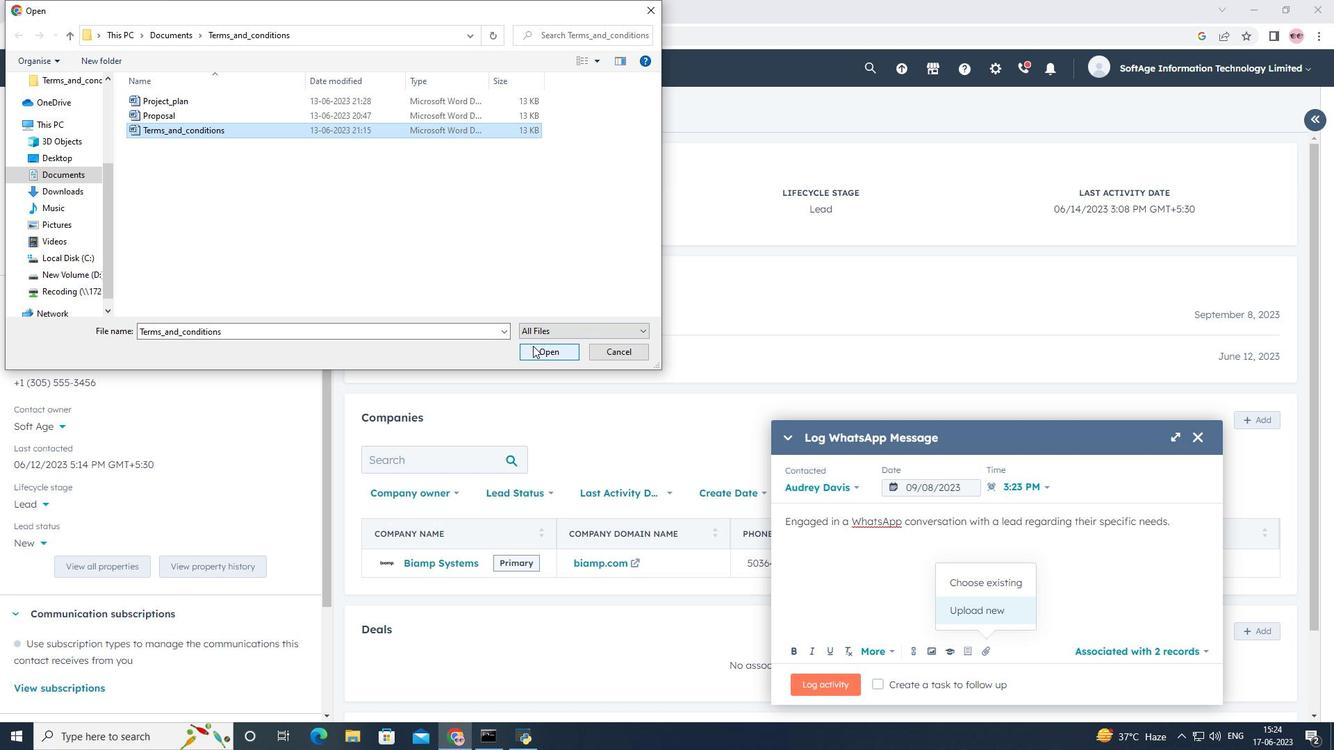 
Action: Mouse pressed left at (537, 349)
Screenshot: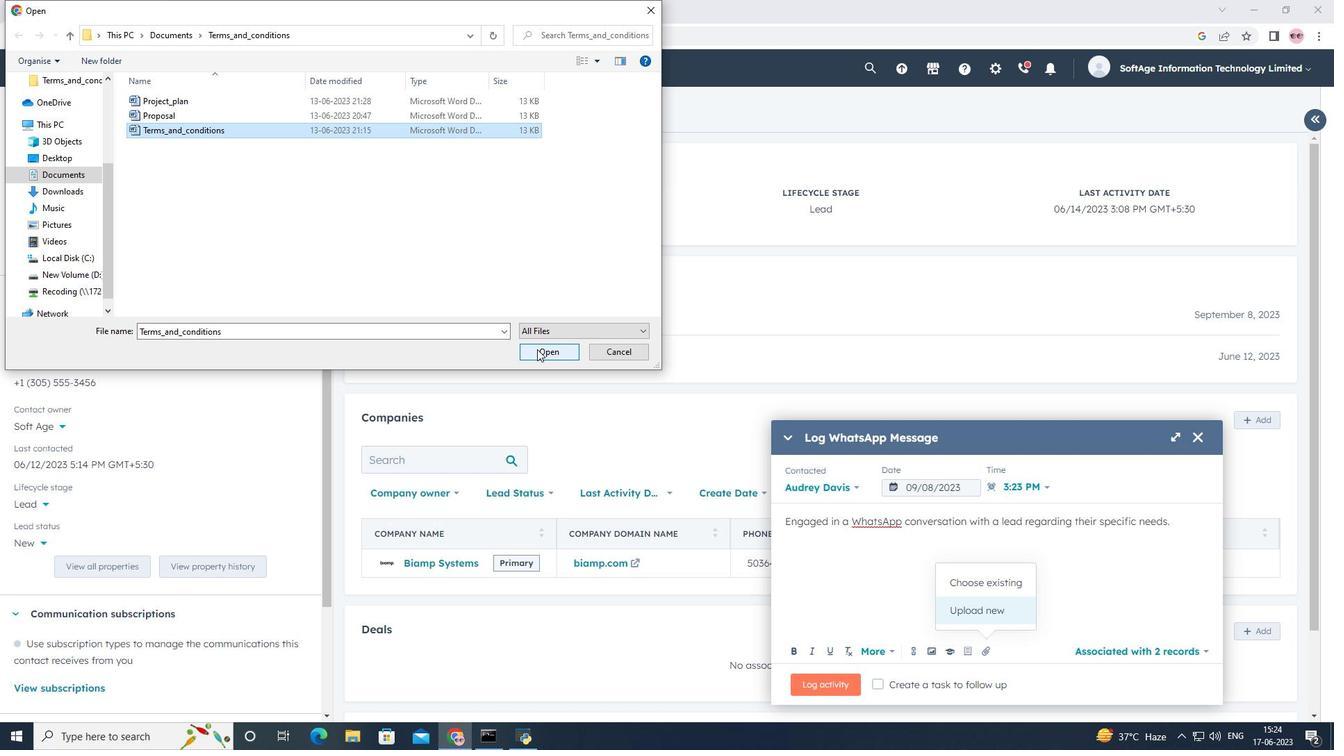 
Action: Mouse moved to (835, 683)
Screenshot: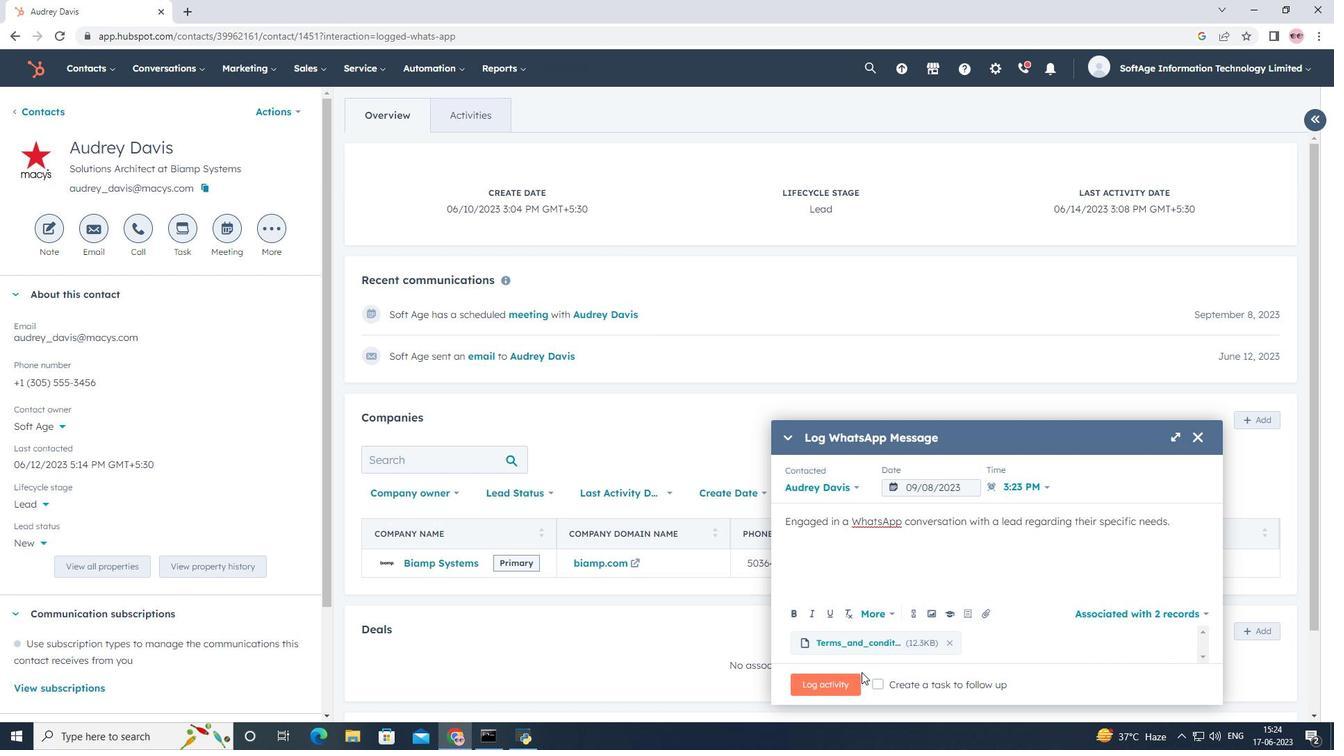
Action: Mouse pressed left at (835, 683)
Screenshot: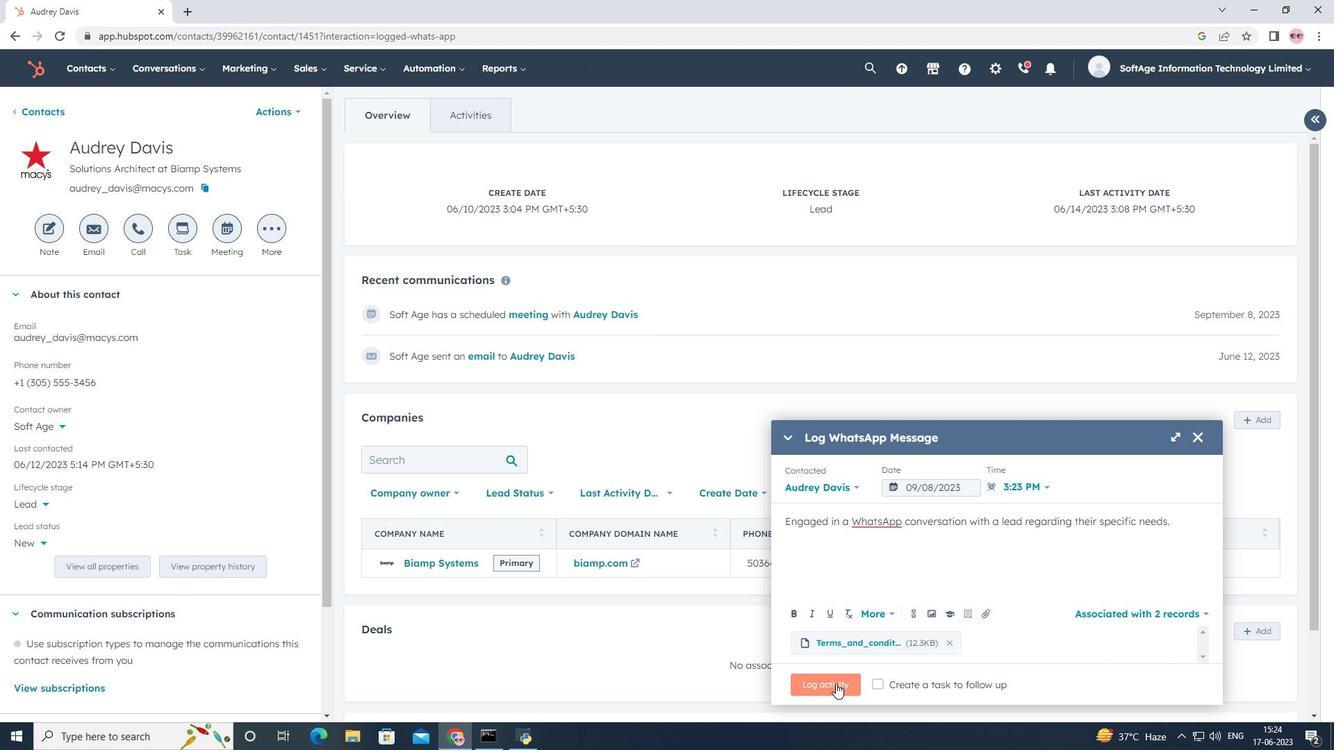 
